 Task: Create a due date automation trigger when advanced on, on the tuesday before a card is due add dates starting in in more than 1 days at 11:00 AM.
Action: Mouse moved to (1011, 313)
Screenshot: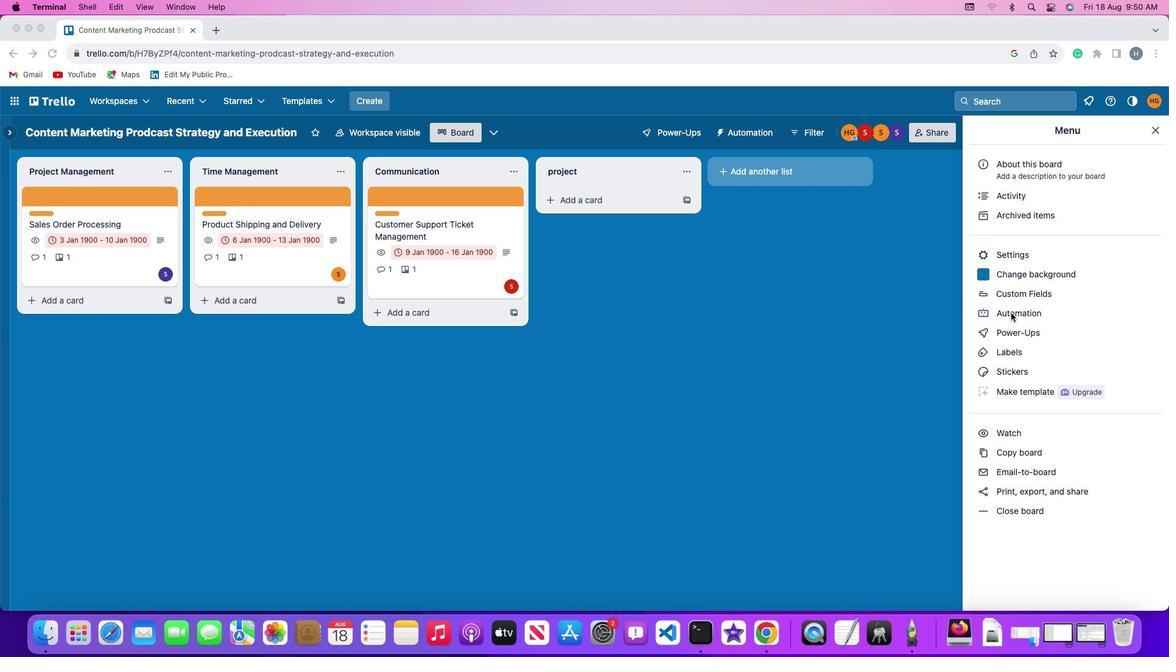 
Action: Mouse pressed left at (1011, 313)
Screenshot: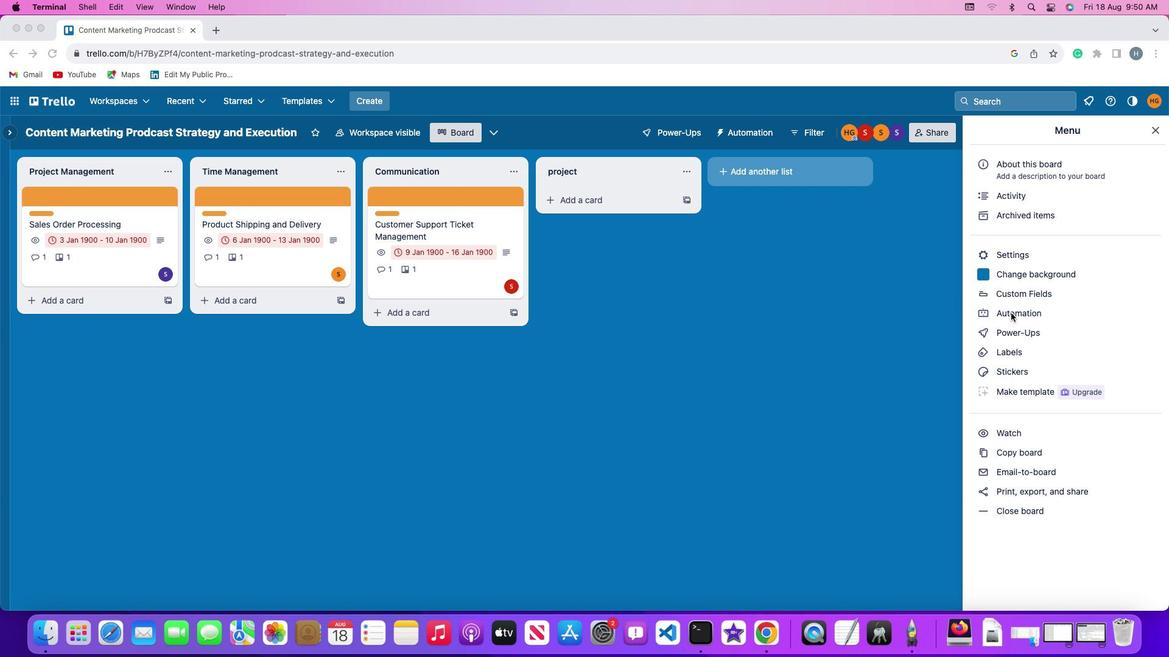 
Action: Mouse pressed left at (1011, 313)
Screenshot: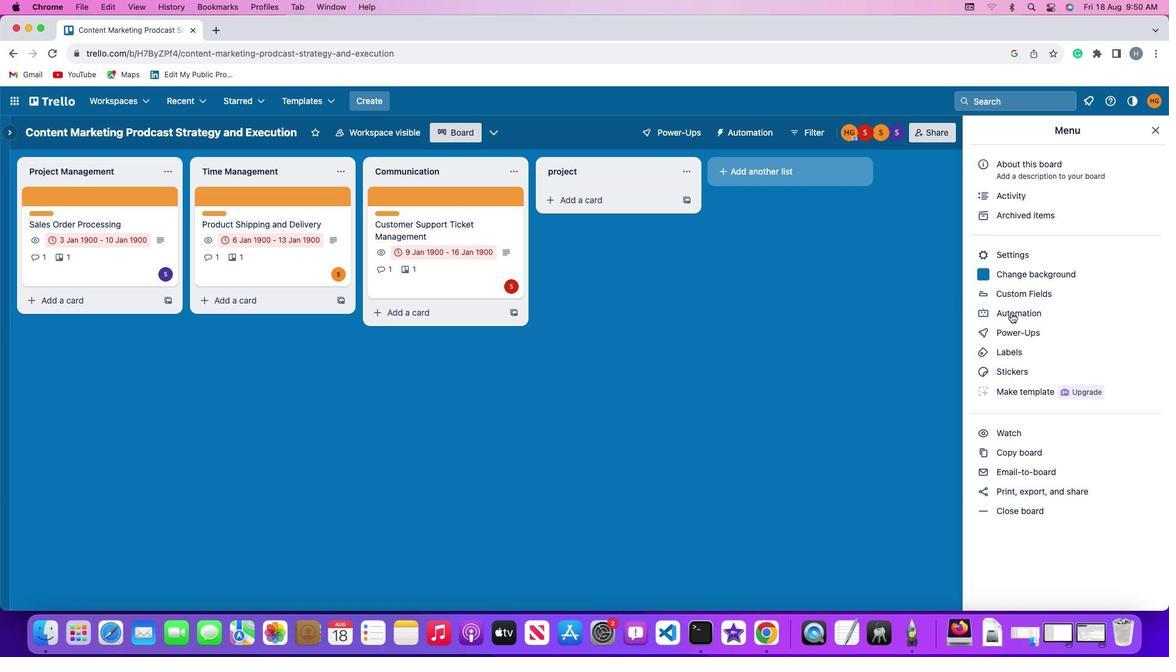 
Action: Mouse moved to (46, 284)
Screenshot: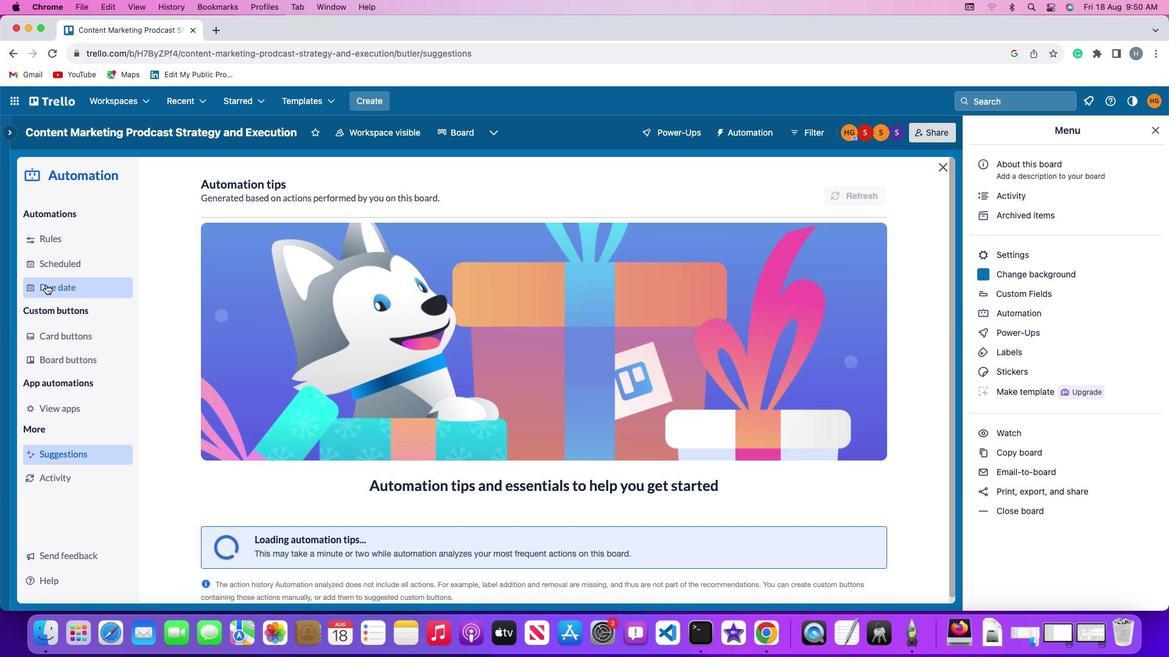 
Action: Mouse pressed left at (46, 284)
Screenshot: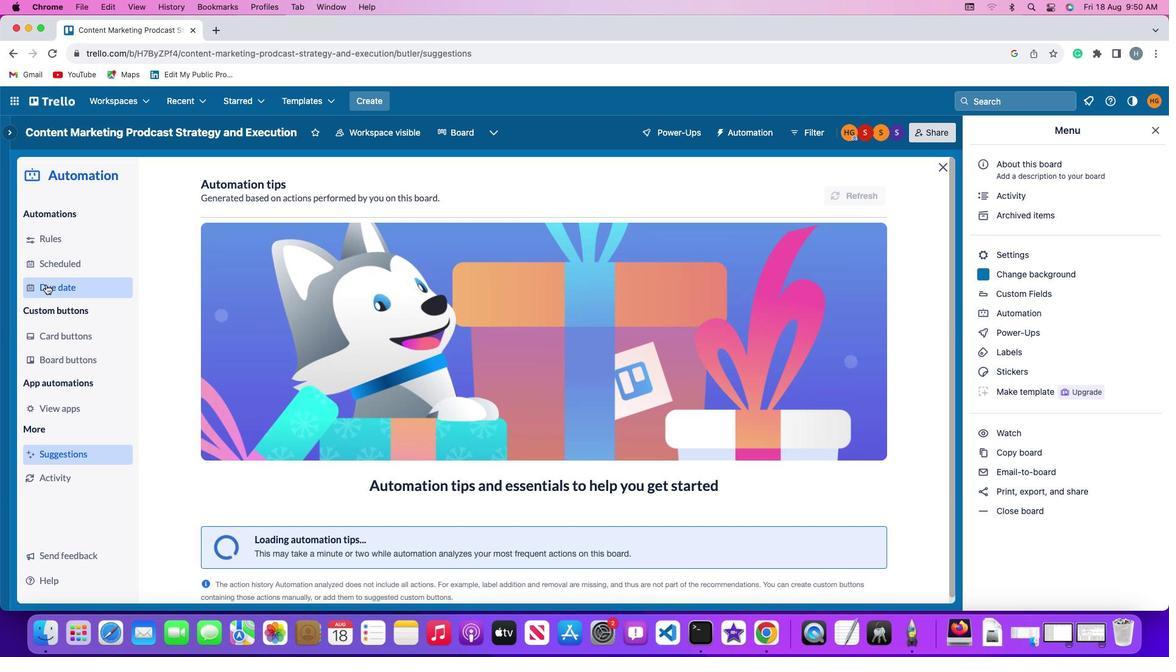 
Action: Mouse moved to (810, 188)
Screenshot: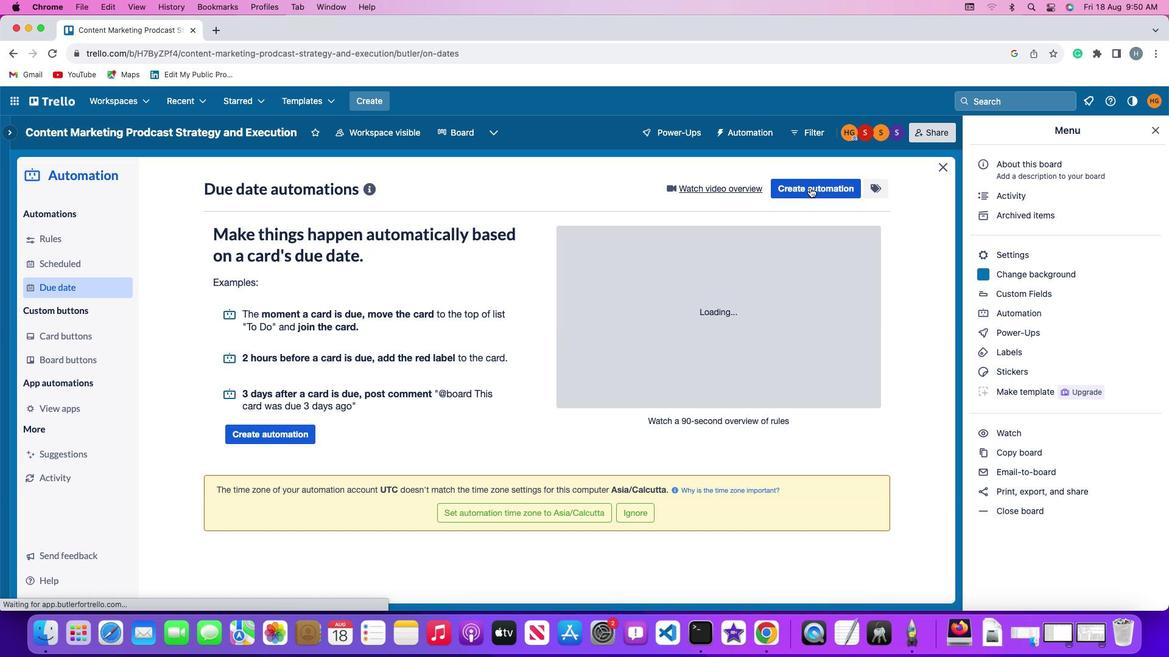 
Action: Mouse pressed left at (810, 188)
Screenshot: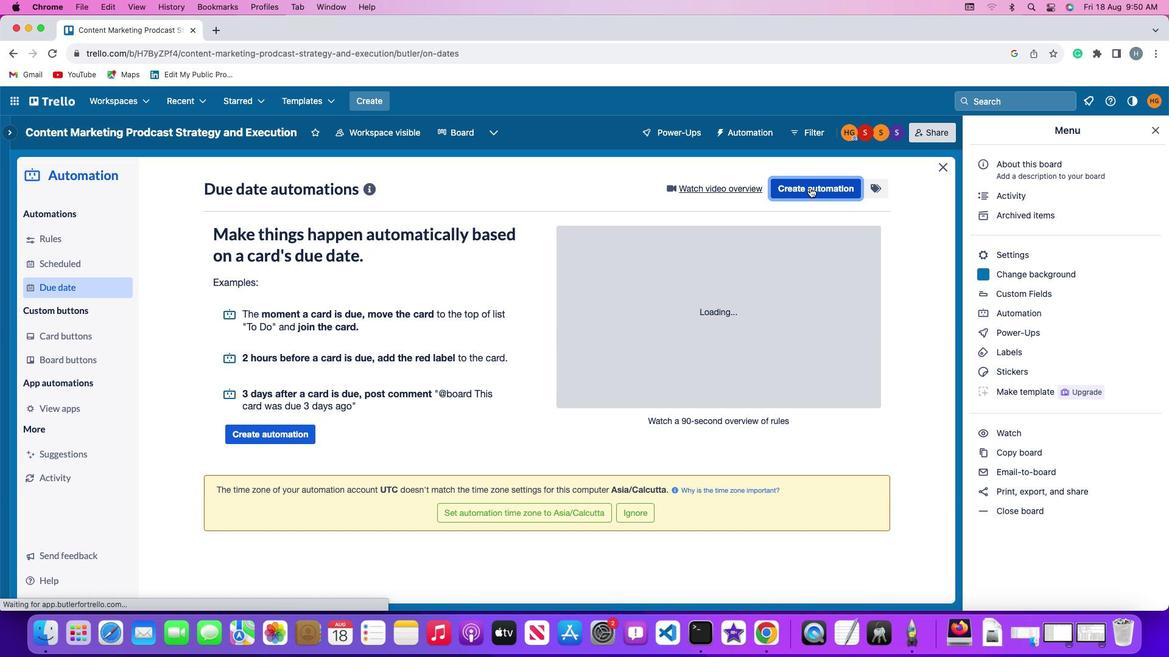 
Action: Mouse moved to (247, 299)
Screenshot: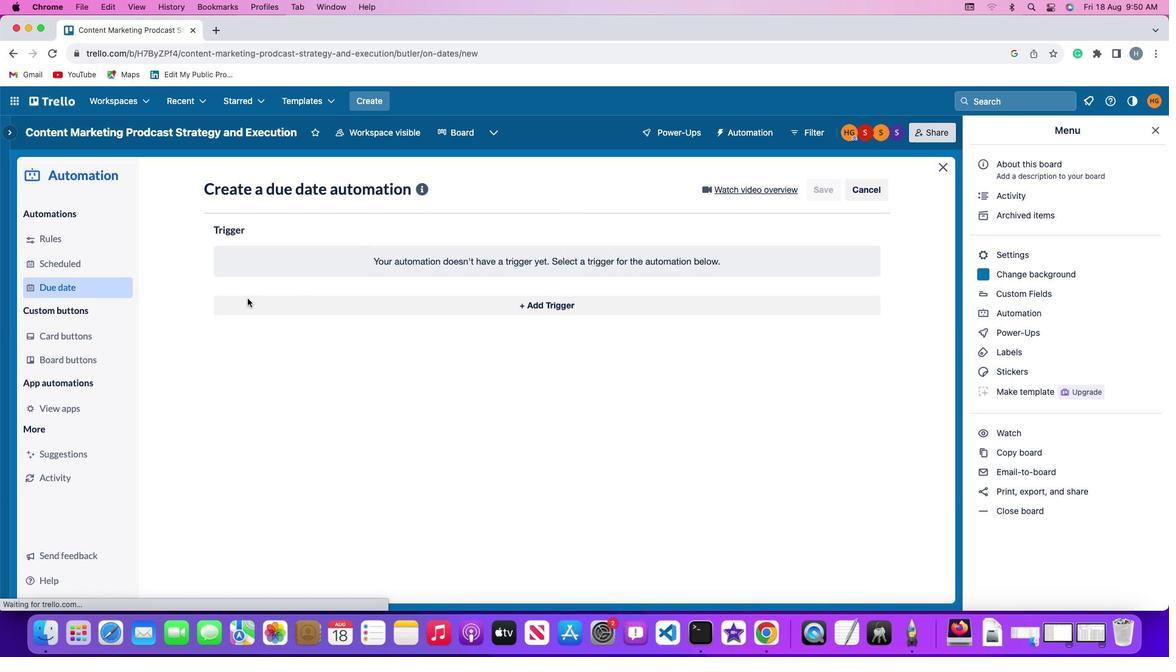 
Action: Mouse pressed left at (247, 299)
Screenshot: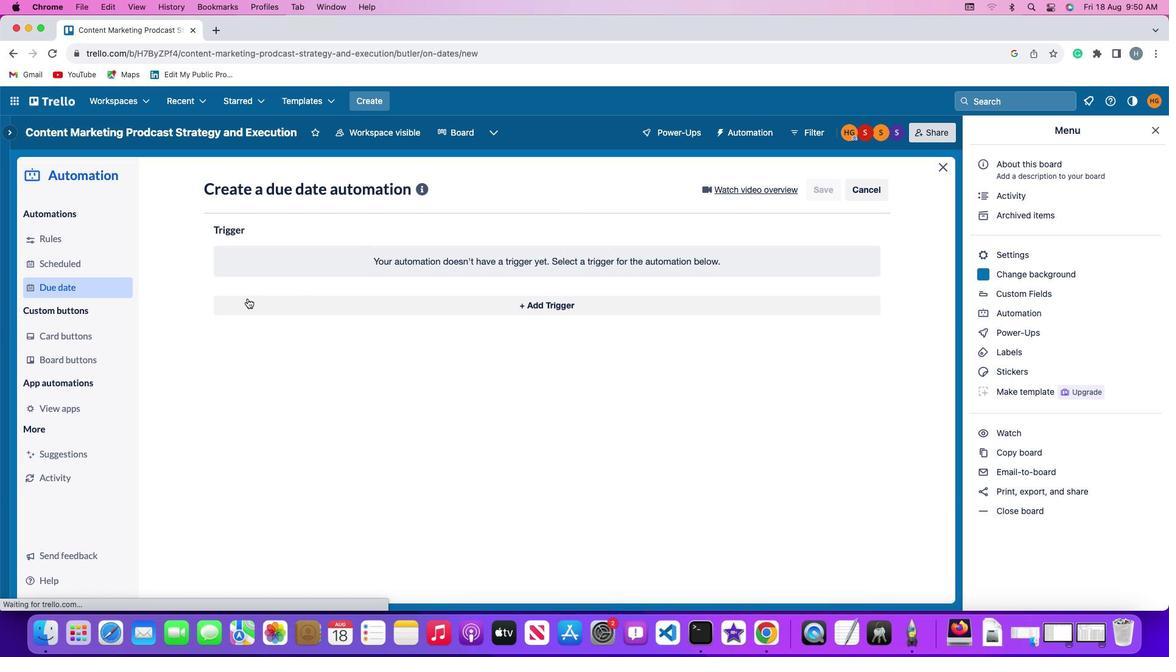 
Action: Mouse moved to (260, 529)
Screenshot: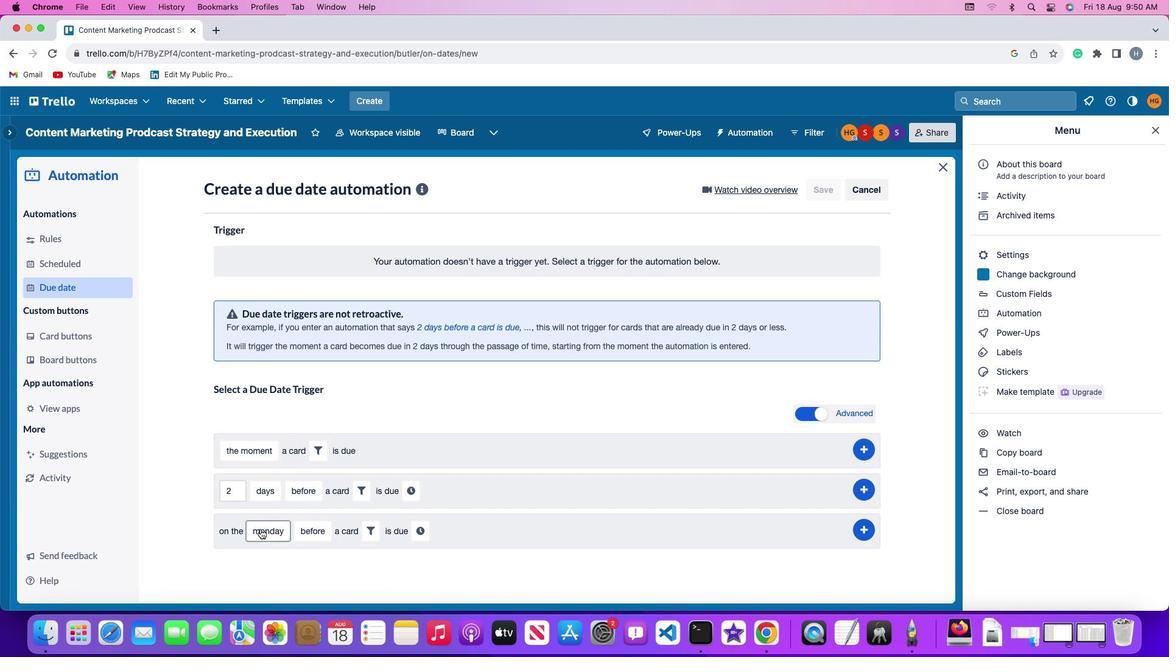 
Action: Mouse pressed left at (260, 529)
Screenshot: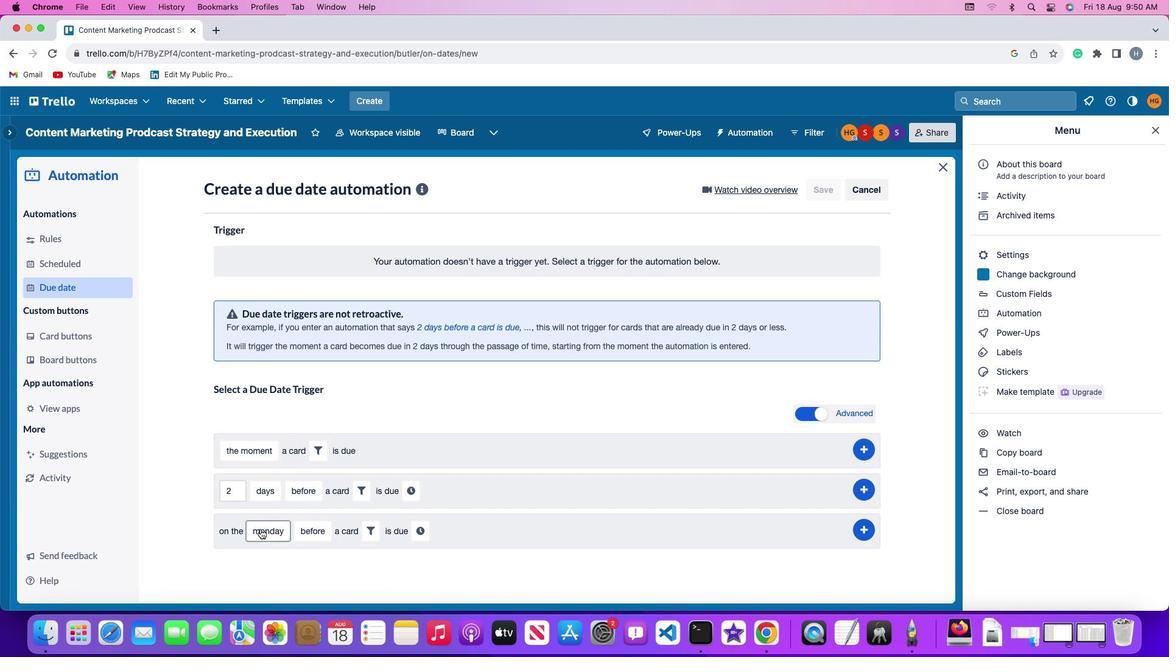 
Action: Mouse moved to (272, 385)
Screenshot: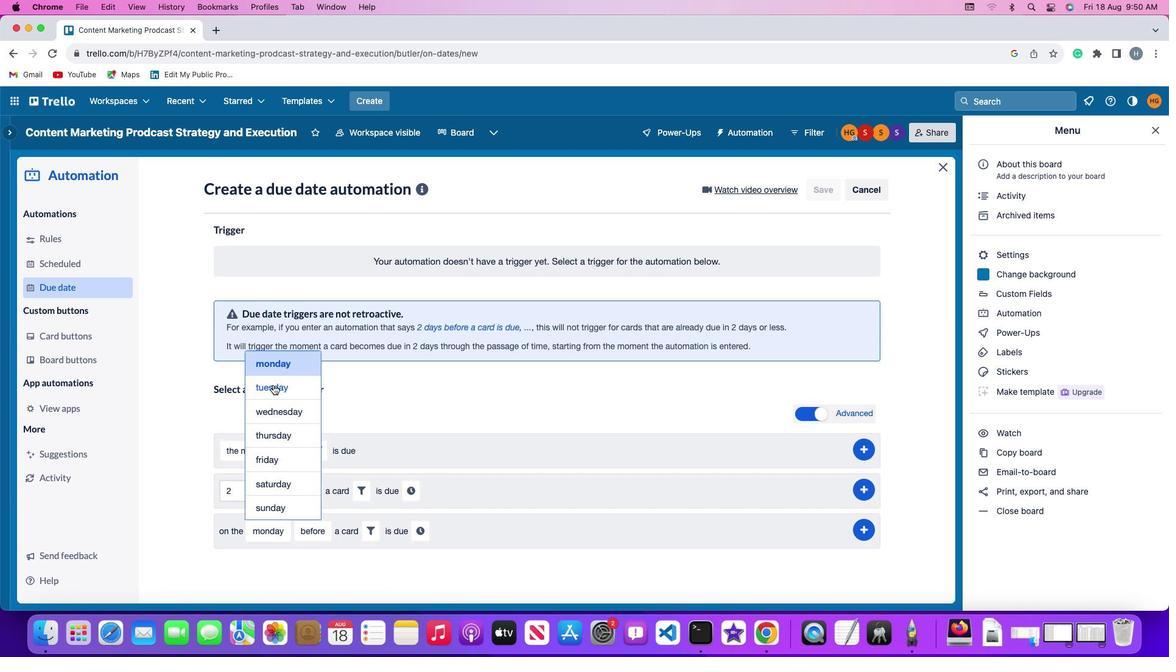 
Action: Mouse pressed left at (272, 385)
Screenshot: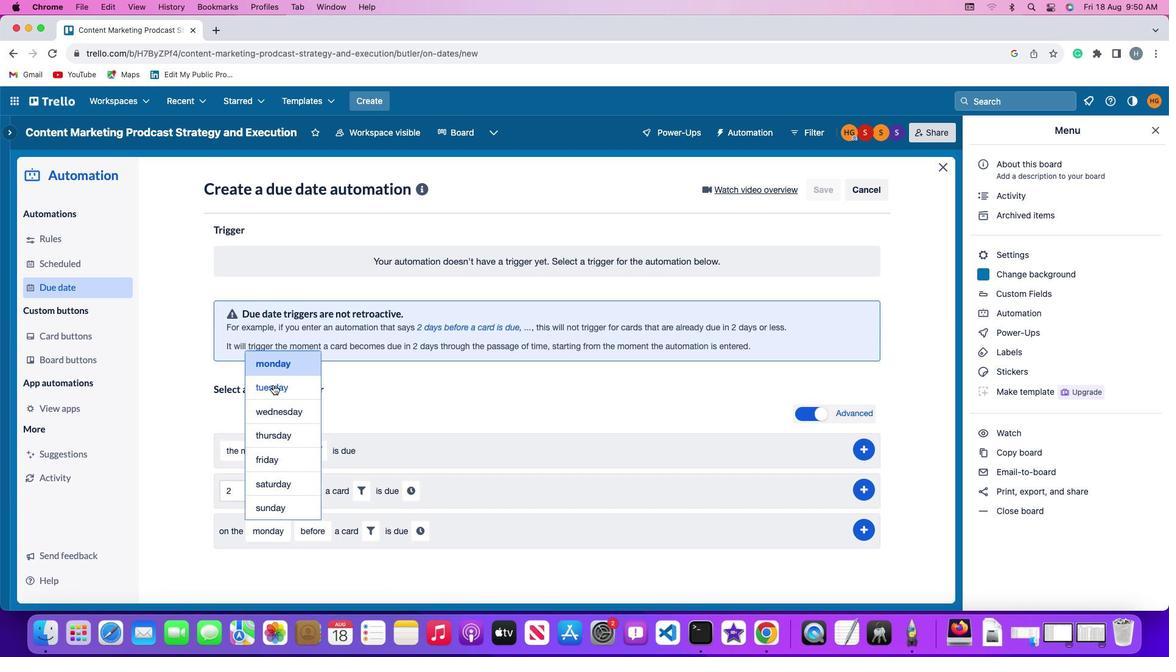 
Action: Mouse moved to (317, 525)
Screenshot: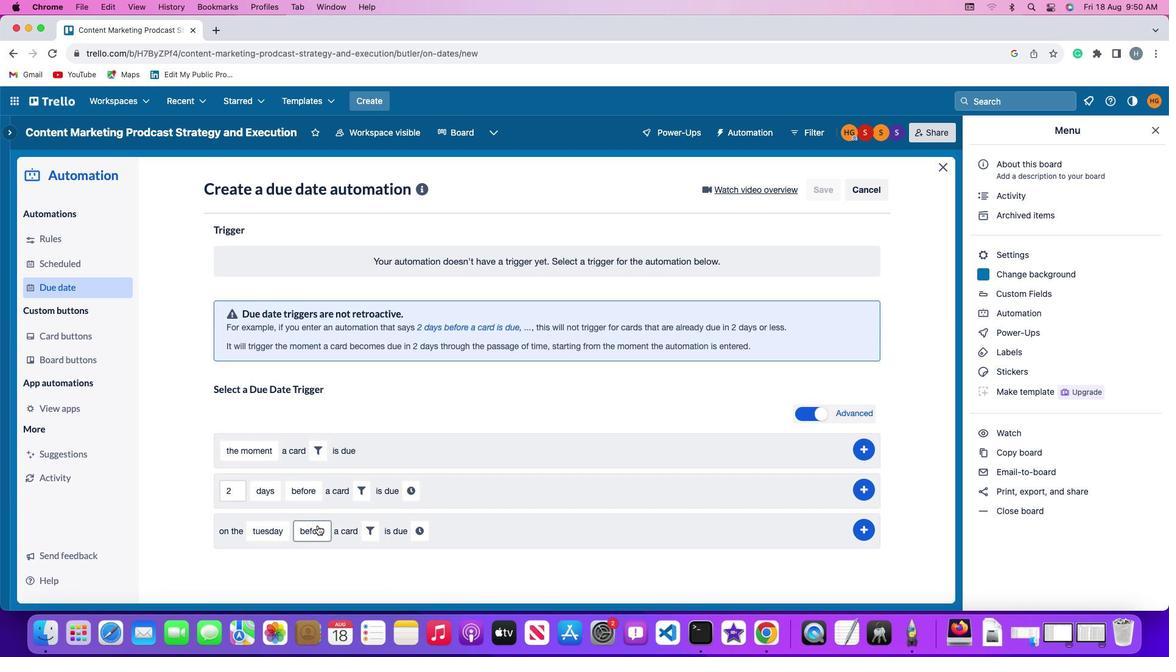 
Action: Mouse pressed left at (317, 525)
Screenshot: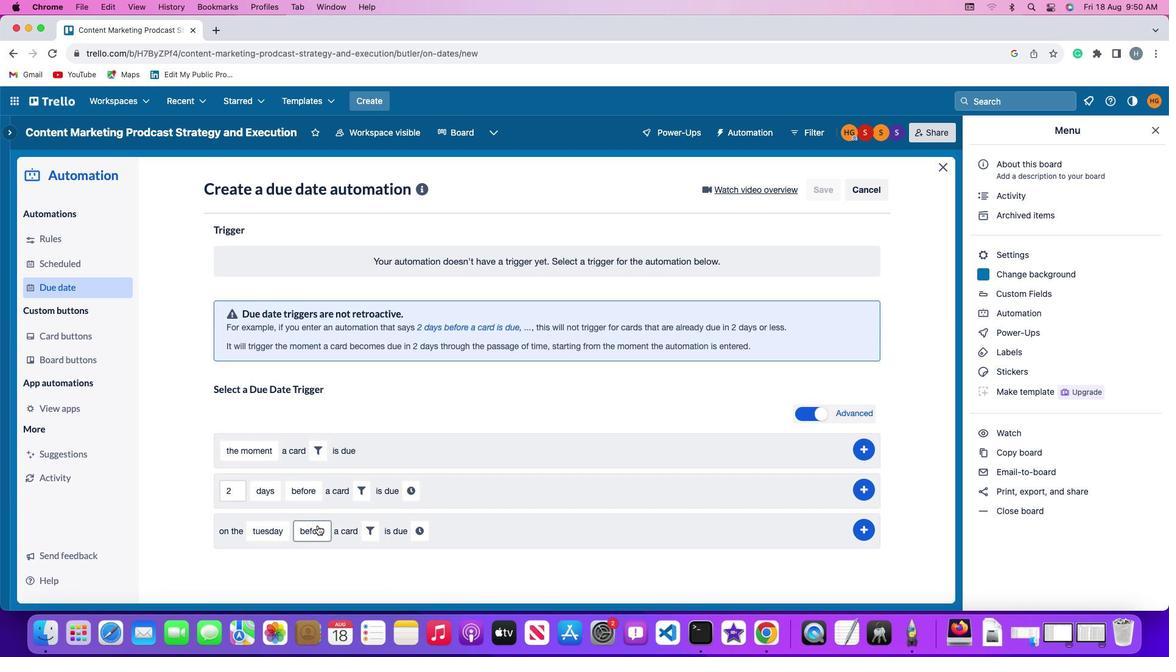 
Action: Mouse moved to (339, 436)
Screenshot: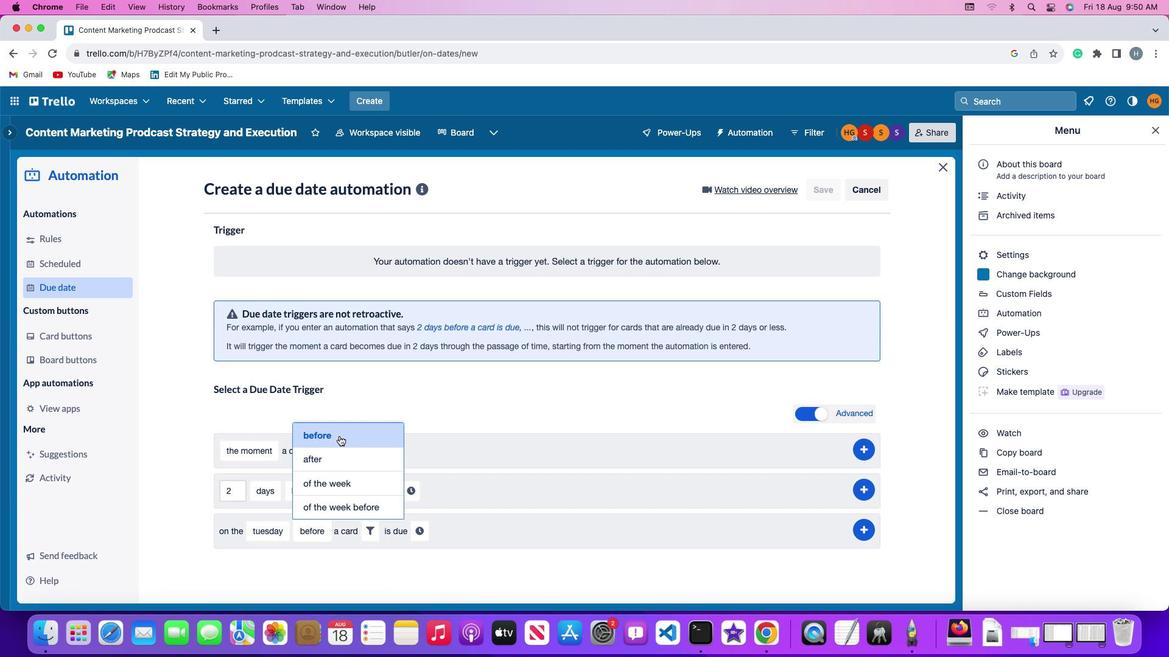 
Action: Mouse pressed left at (339, 436)
Screenshot: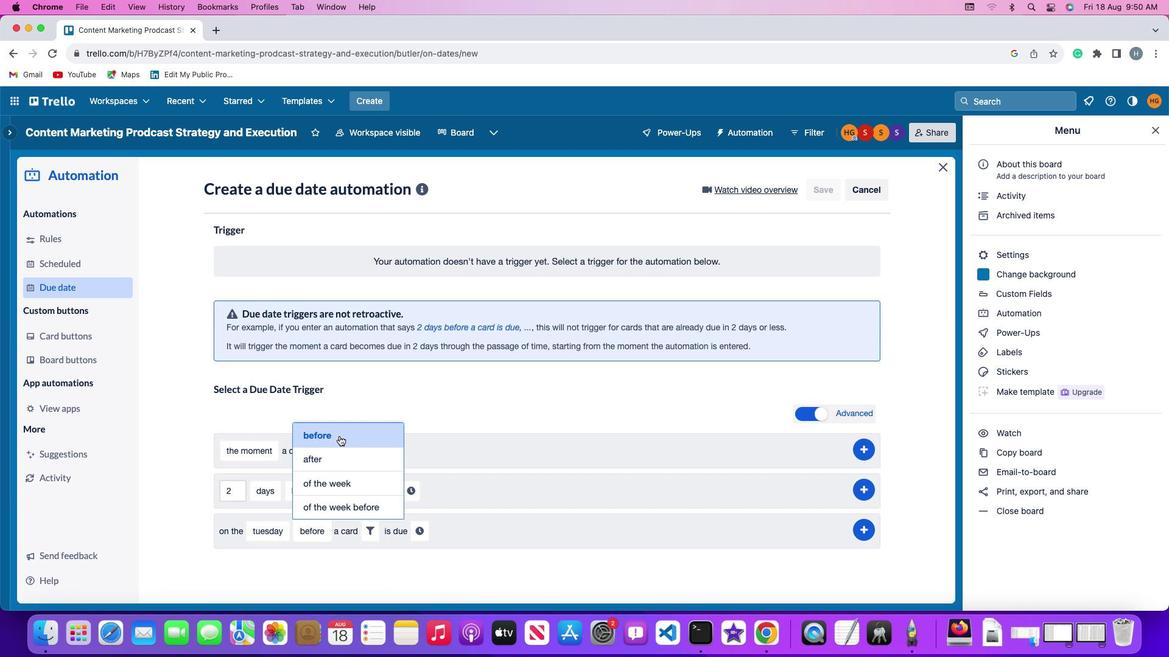 
Action: Mouse moved to (372, 537)
Screenshot: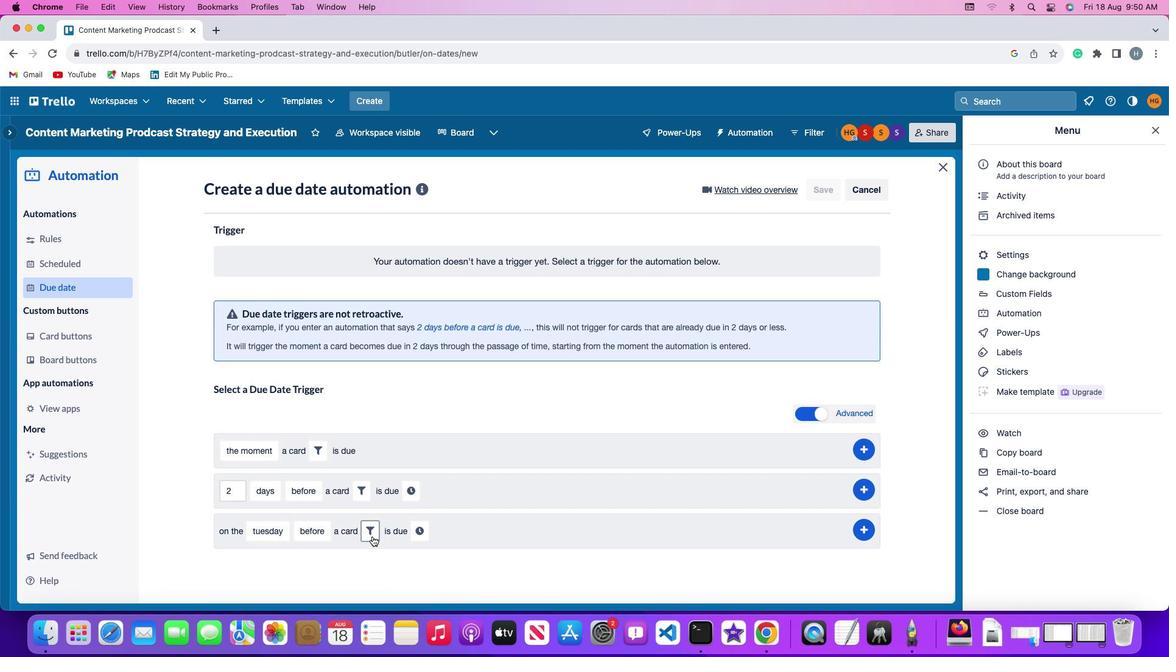 
Action: Mouse pressed left at (372, 537)
Screenshot: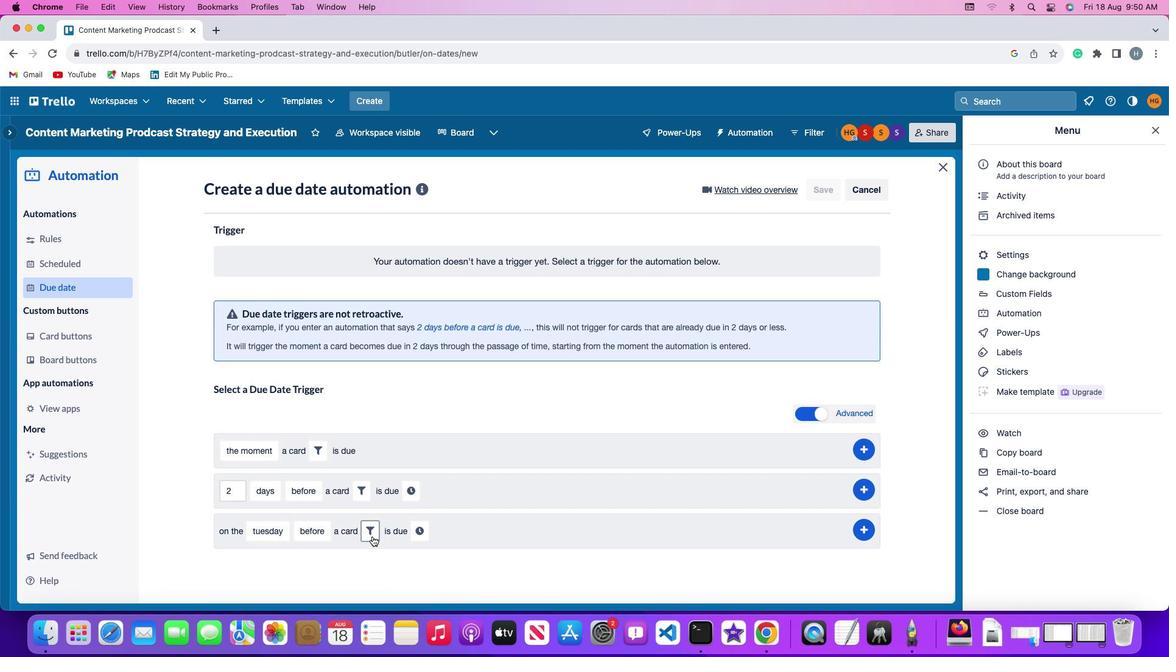 
Action: Mouse moved to (435, 568)
Screenshot: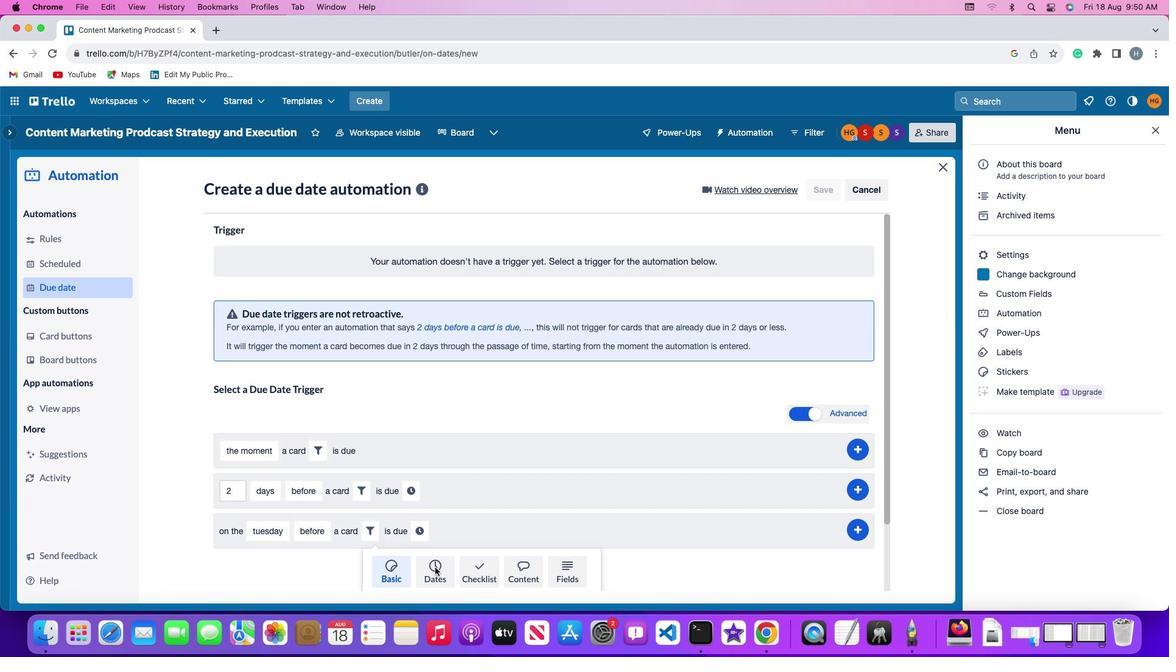 
Action: Mouse pressed left at (435, 568)
Screenshot: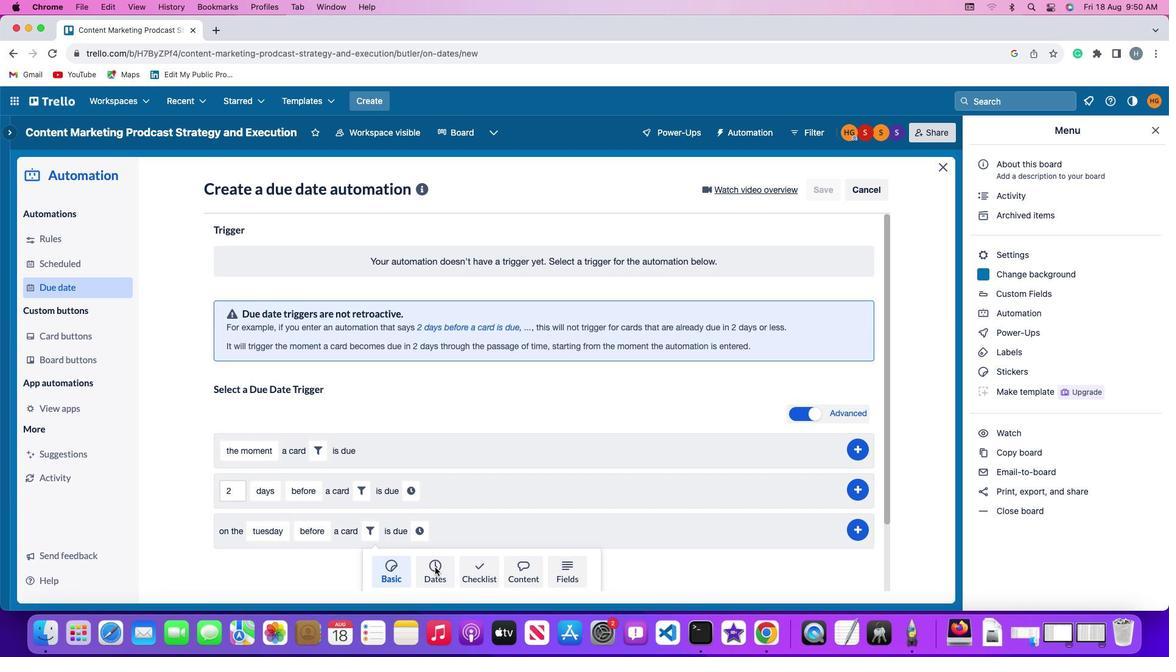 
Action: Mouse moved to (337, 570)
Screenshot: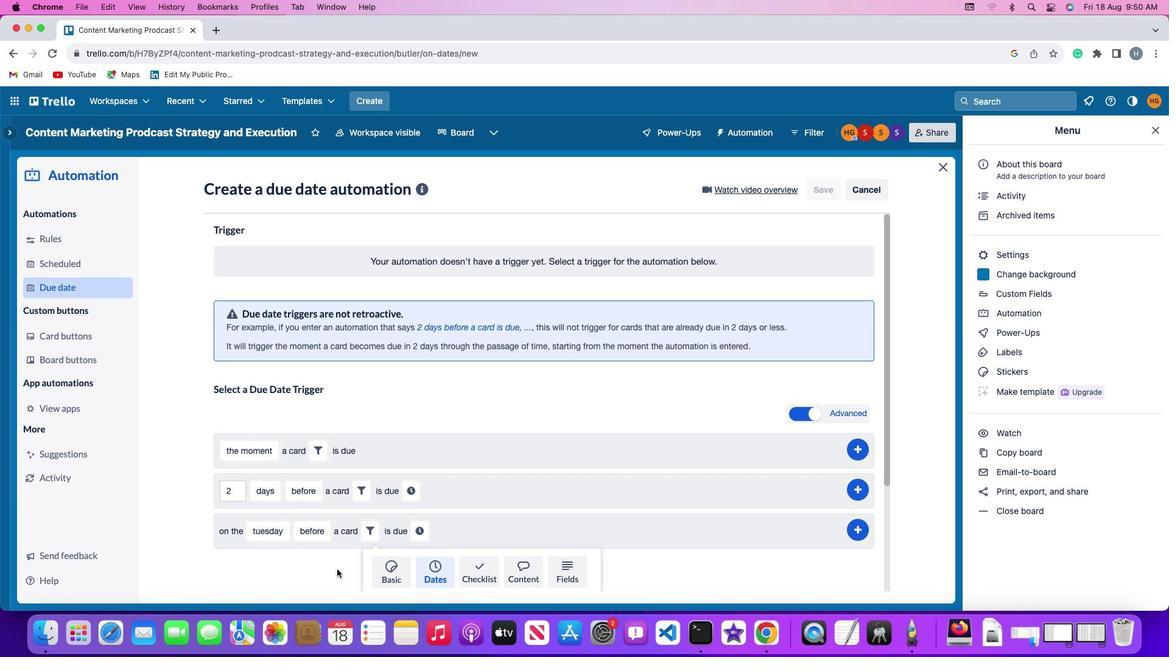 
Action: Mouse scrolled (337, 570) with delta (0, 0)
Screenshot: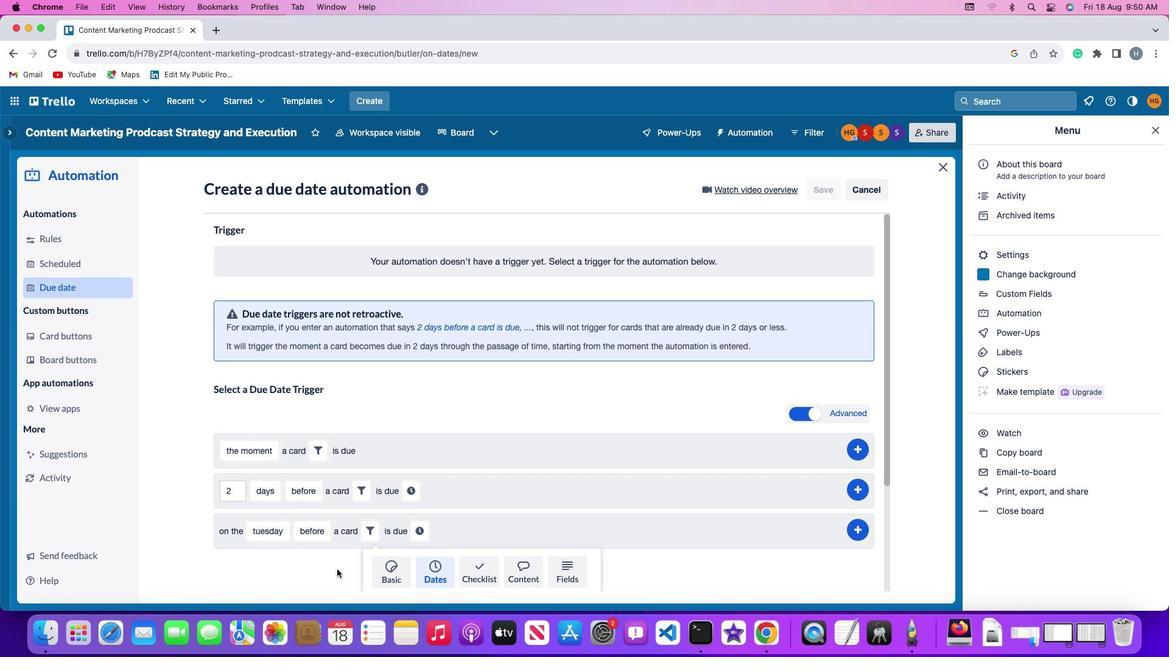
Action: Mouse moved to (336, 570)
Screenshot: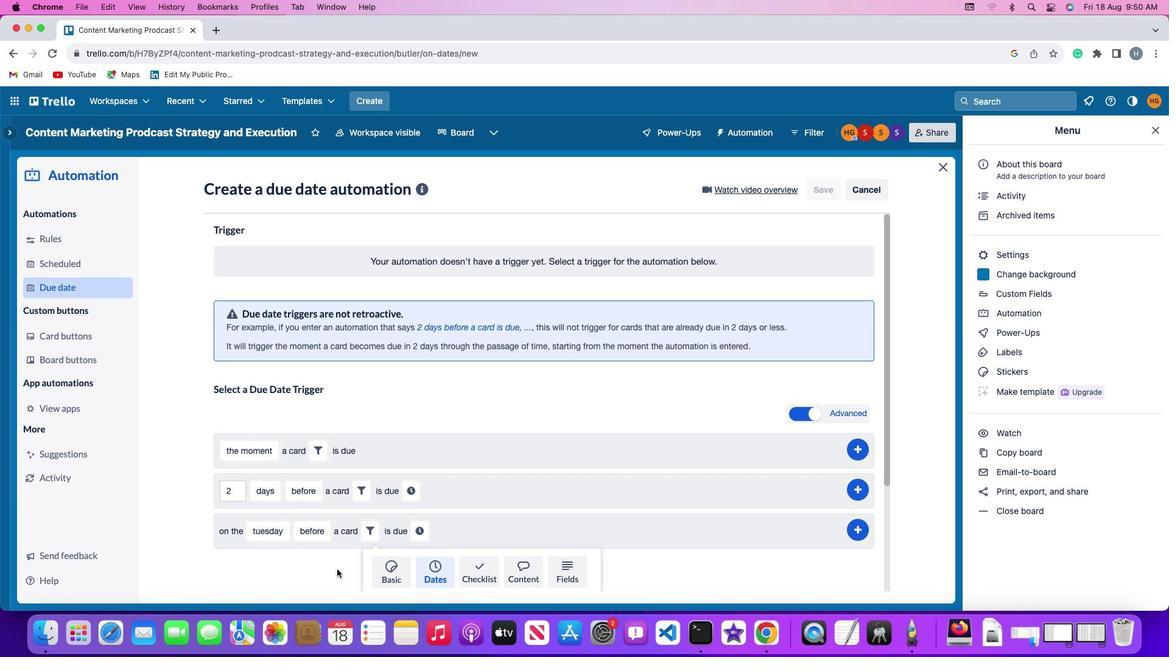 
Action: Mouse scrolled (336, 570) with delta (0, 0)
Screenshot: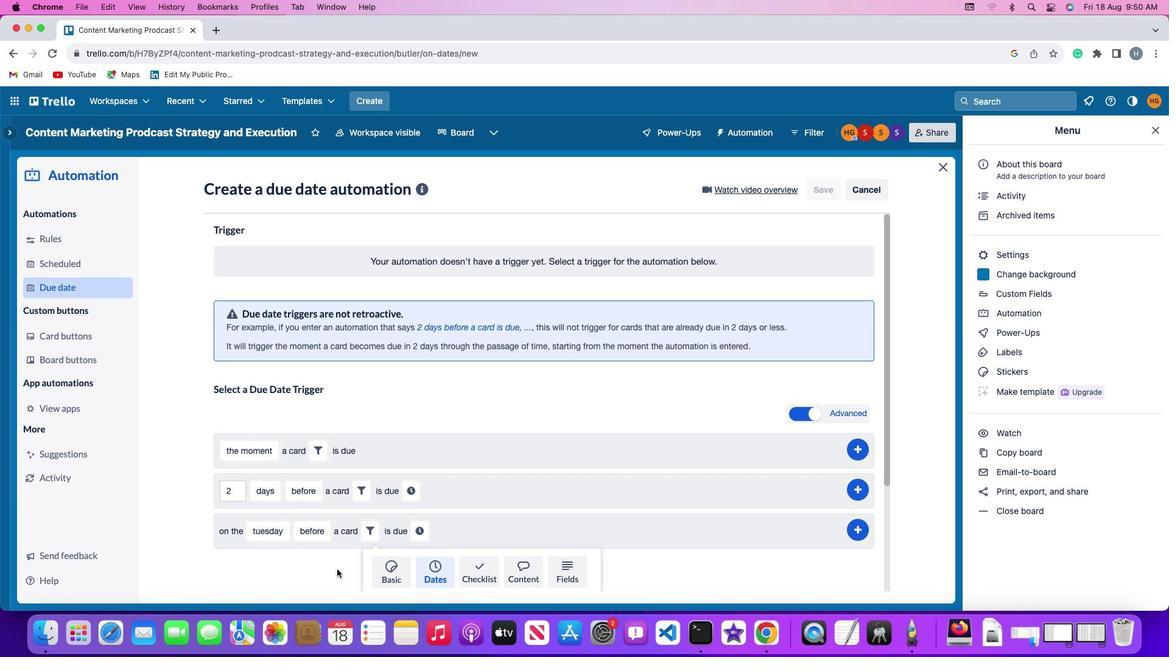 
Action: Mouse moved to (336, 569)
Screenshot: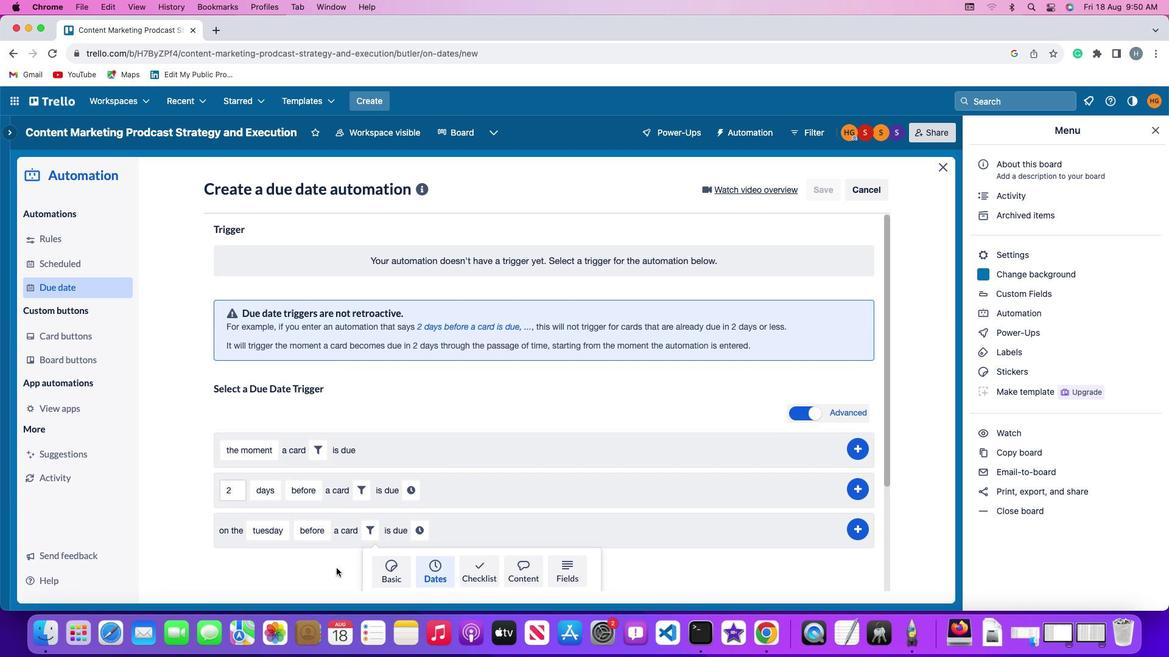 
Action: Mouse scrolled (336, 569) with delta (0, -2)
Screenshot: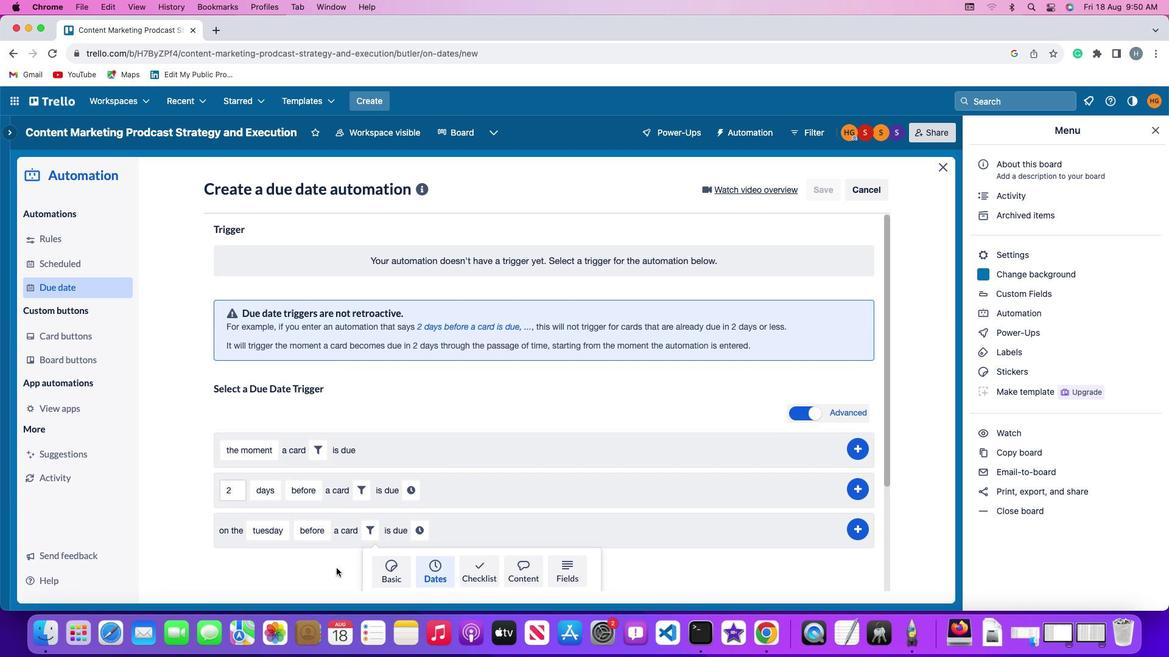 
Action: Mouse moved to (336, 568)
Screenshot: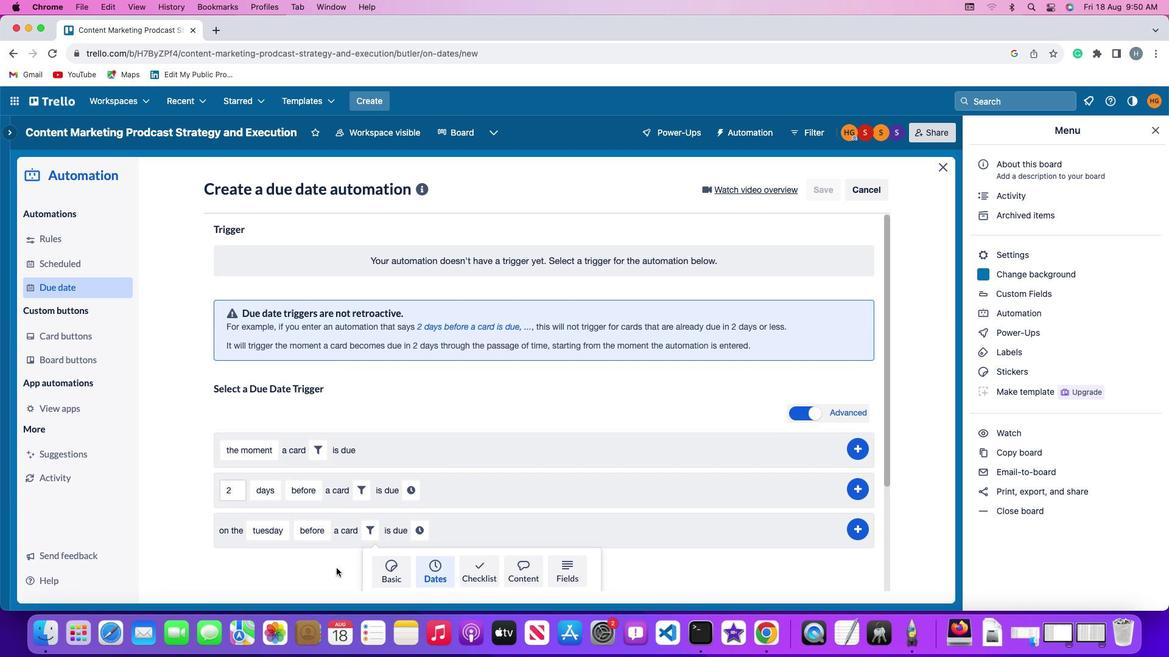 
Action: Mouse scrolled (336, 568) with delta (0, -3)
Screenshot: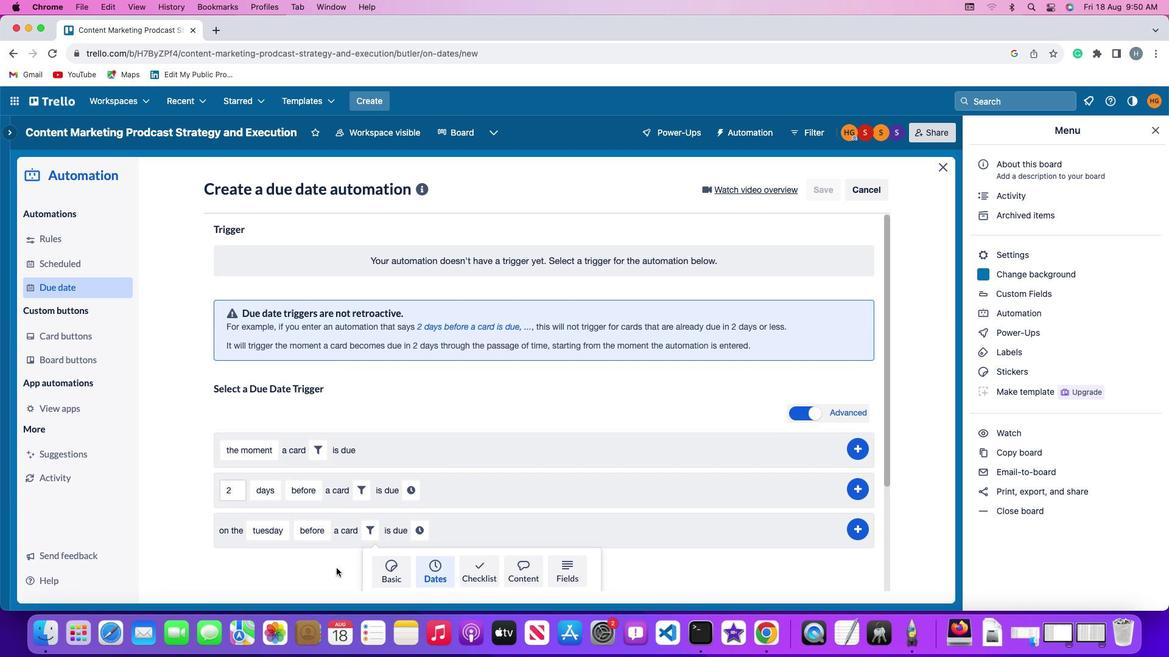 
Action: Mouse moved to (333, 564)
Screenshot: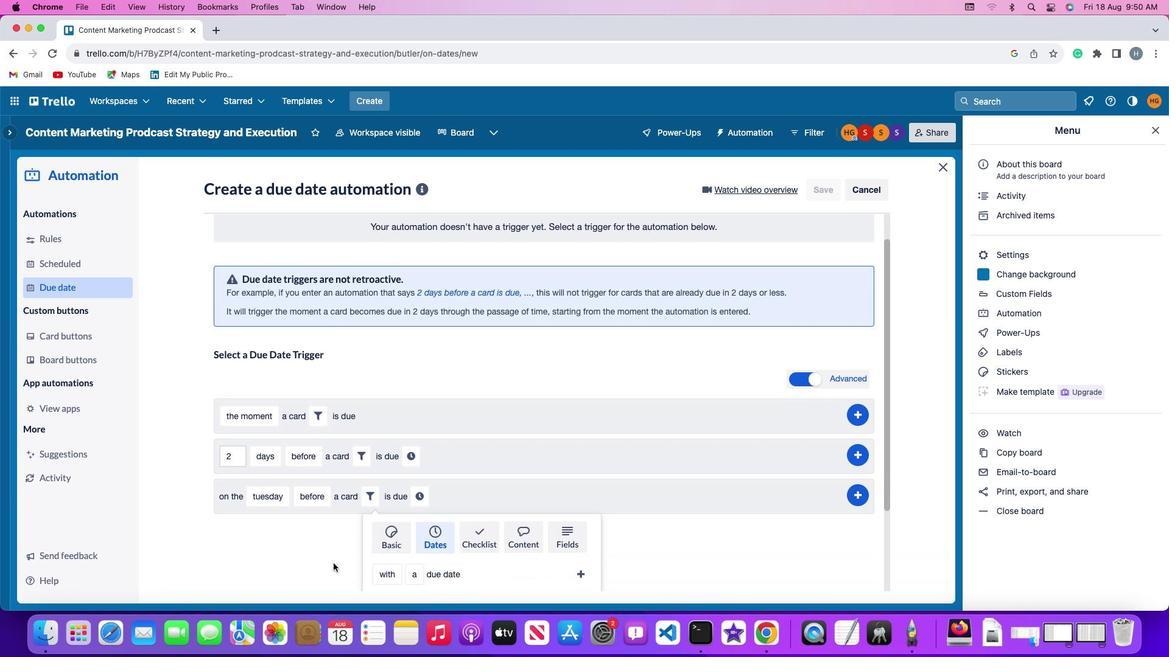 
Action: Mouse scrolled (333, 564) with delta (0, -3)
Screenshot: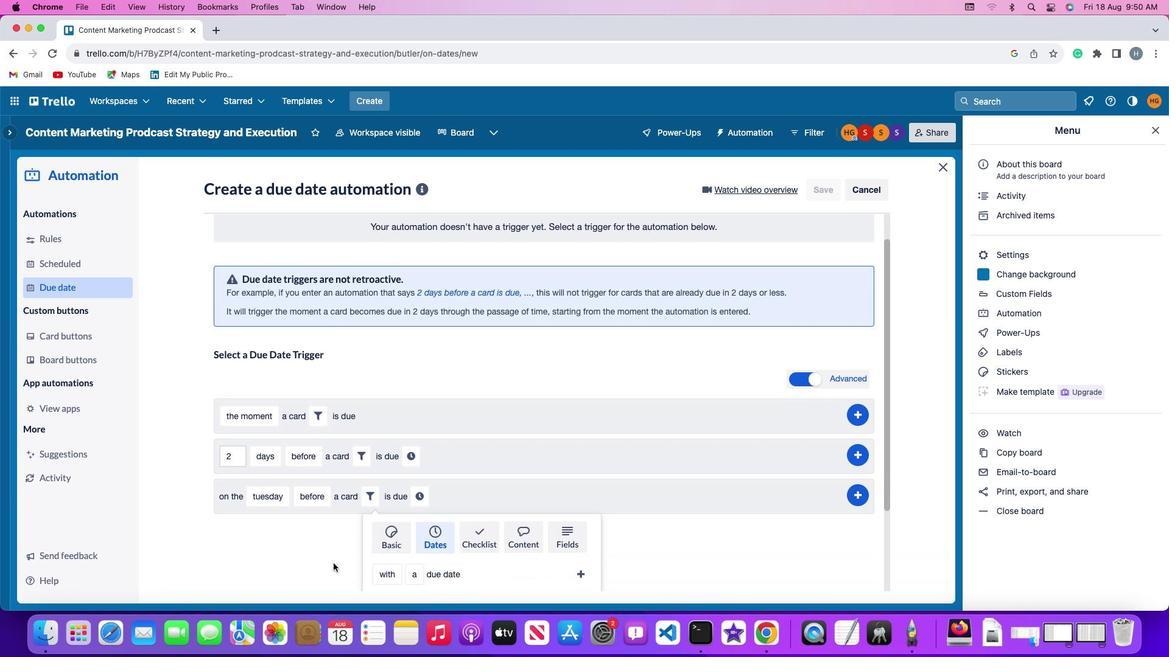 
Action: Mouse moved to (333, 563)
Screenshot: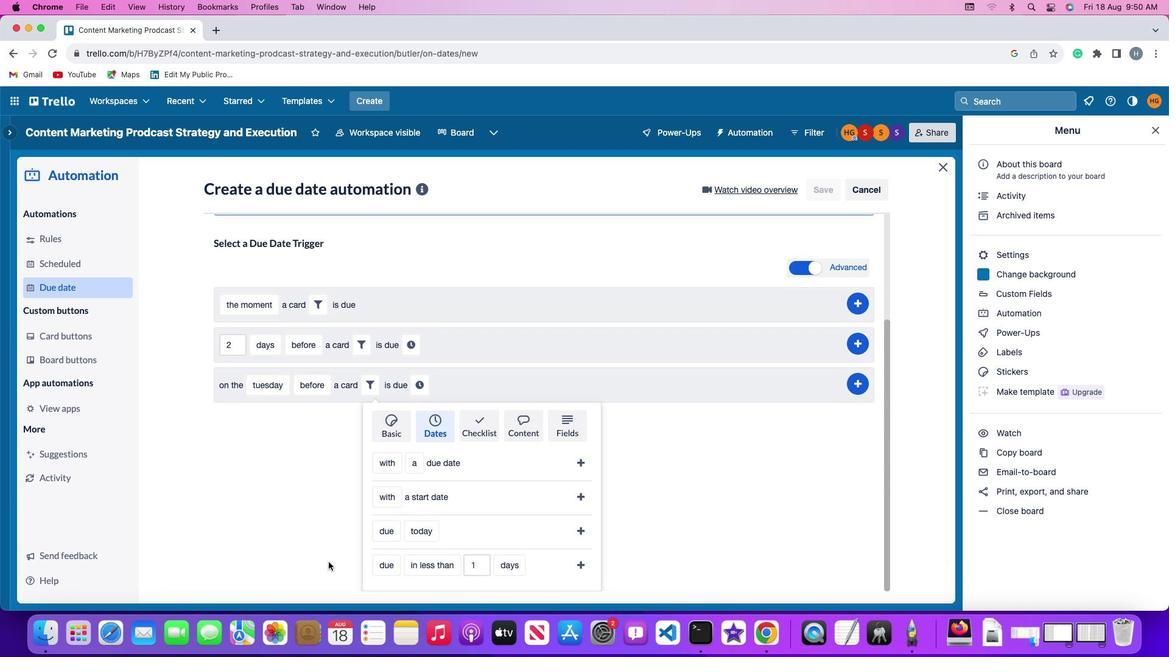 
Action: Mouse scrolled (333, 563) with delta (0, 0)
Screenshot: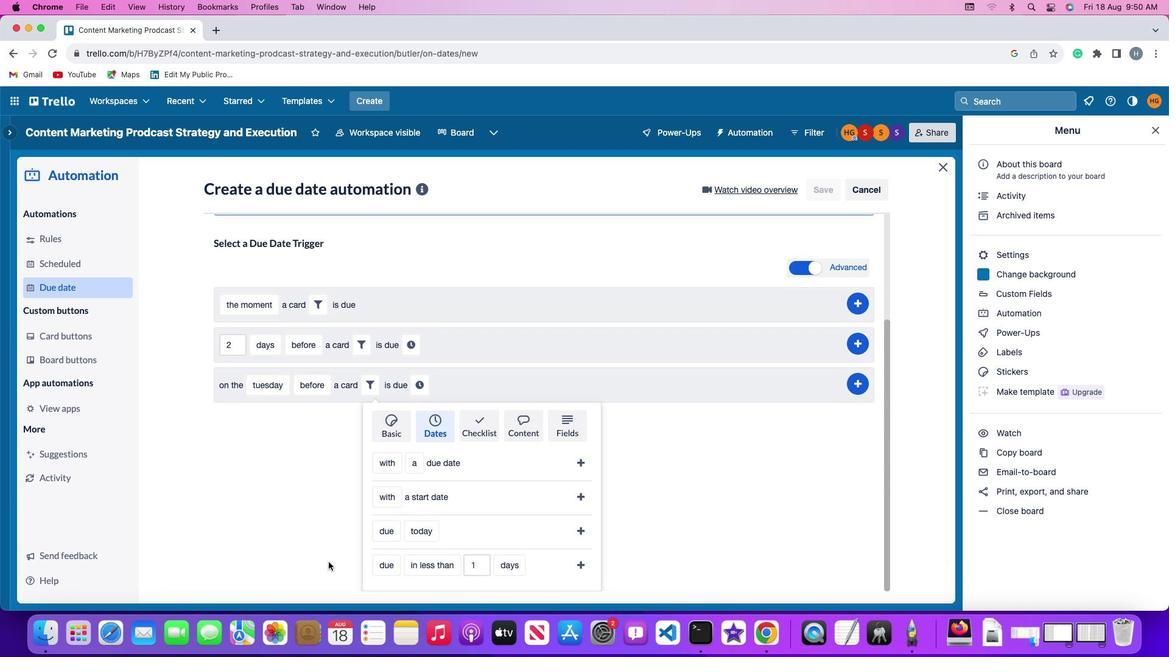 
Action: Mouse moved to (331, 563)
Screenshot: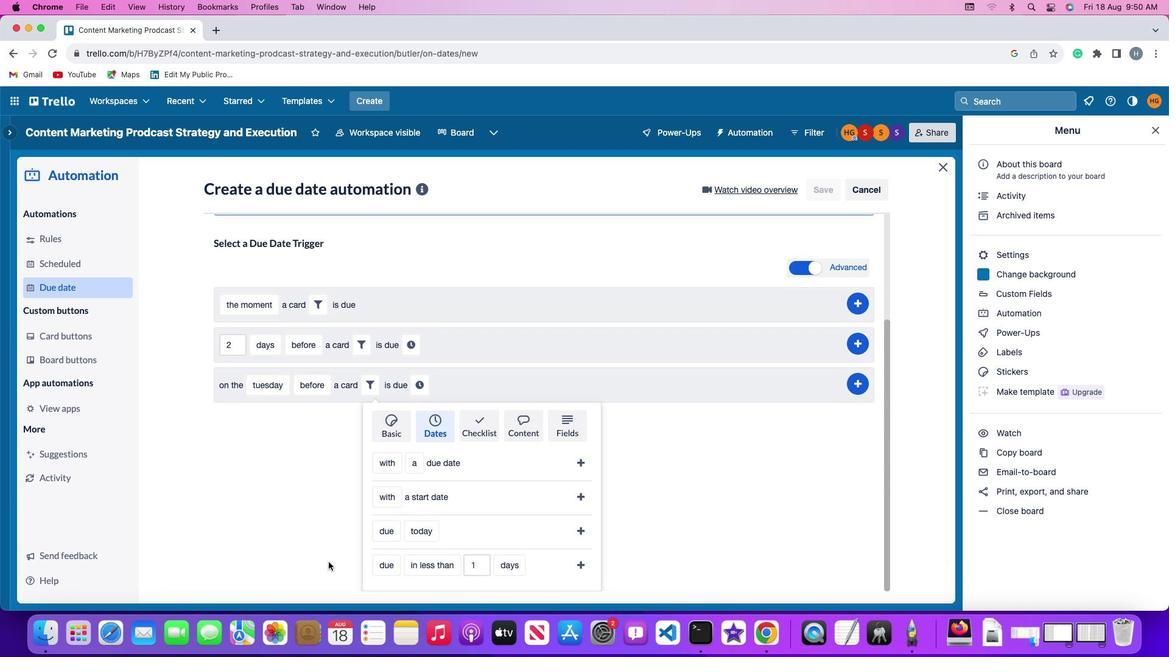 
Action: Mouse scrolled (331, 563) with delta (0, 0)
Screenshot: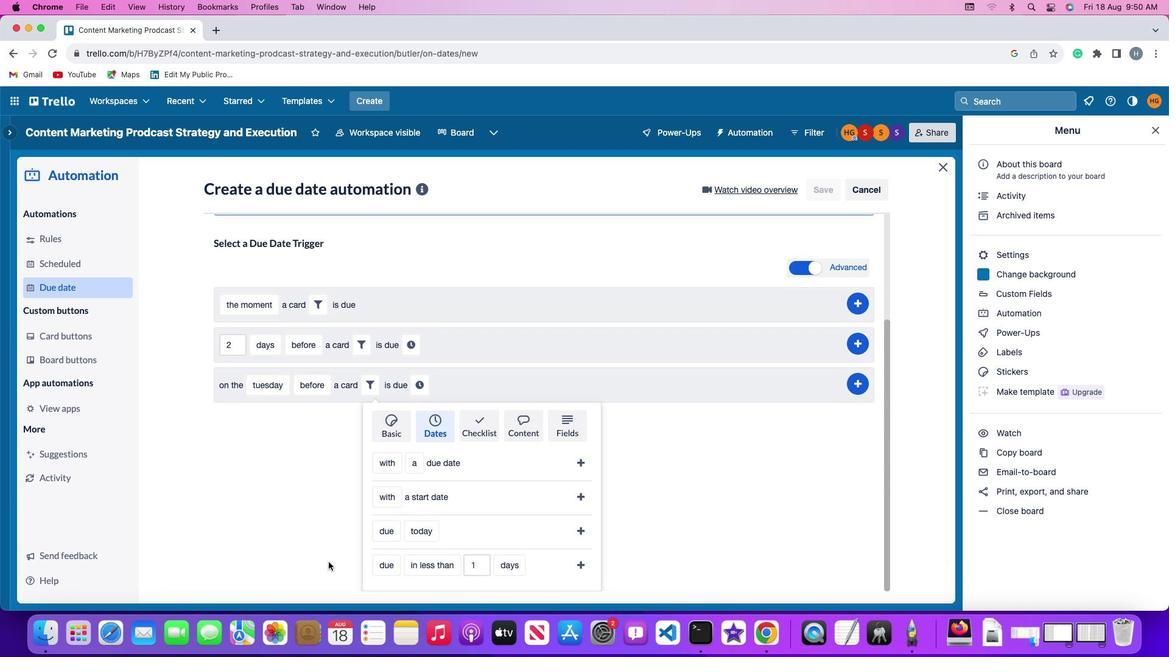 
Action: Mouse moved to (329, 562)
Screenshot: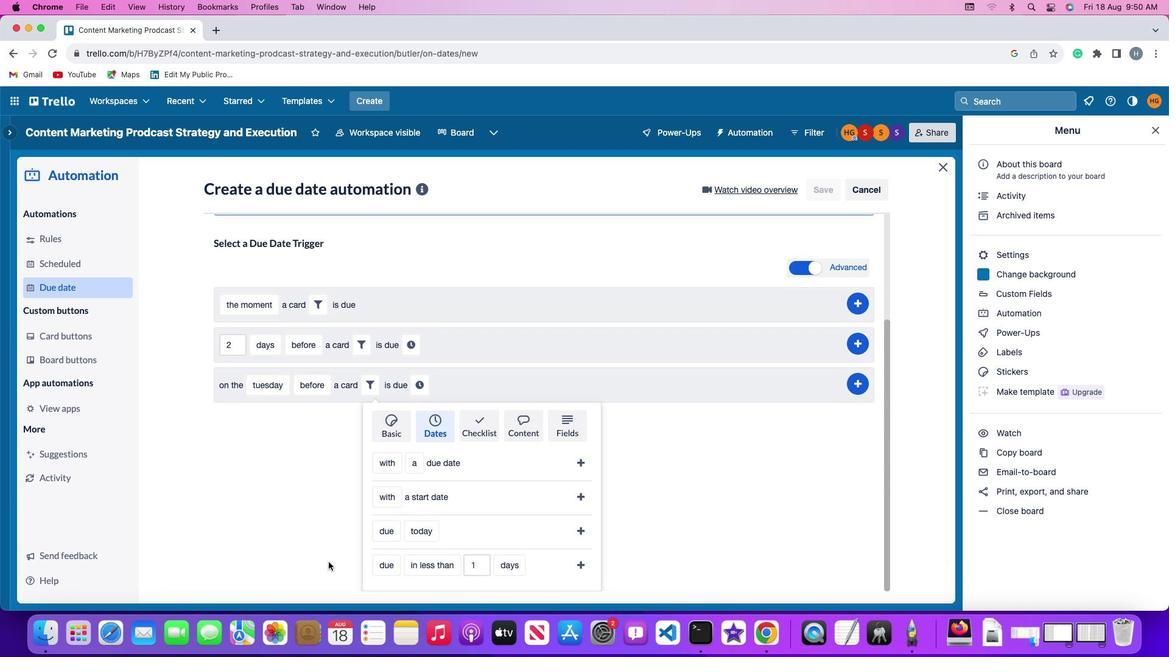 
Action: Mouse scrolled (329, 562) with delta (0, -1)
Screenshot: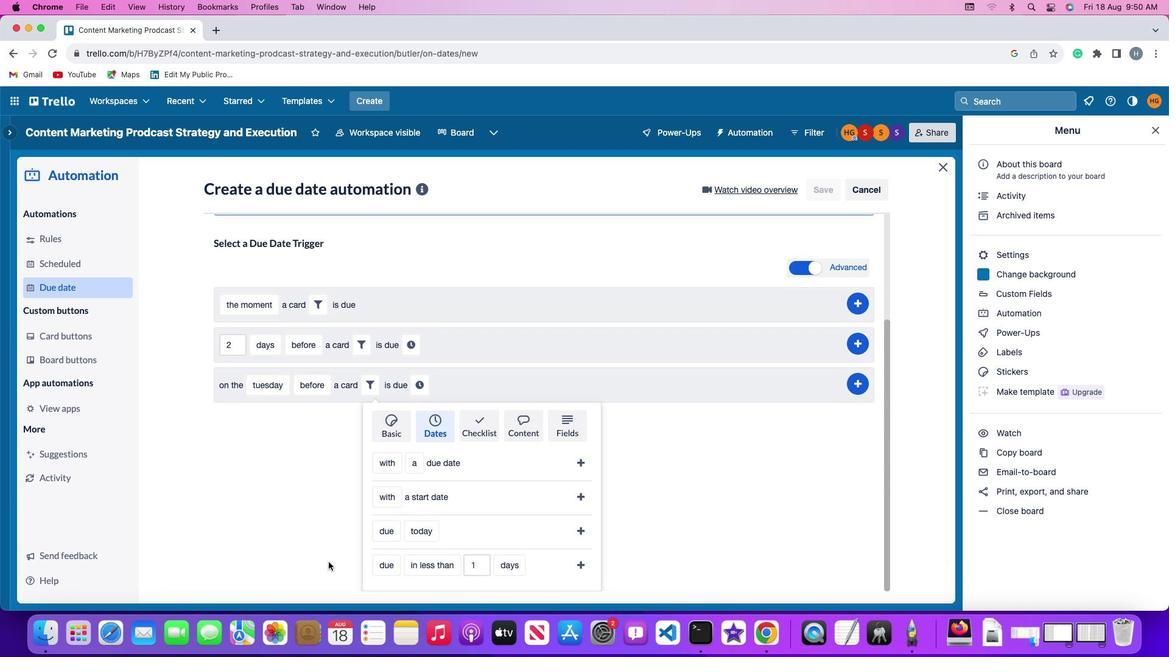
Action: Mouse moved to (321, 560)
Screenshot: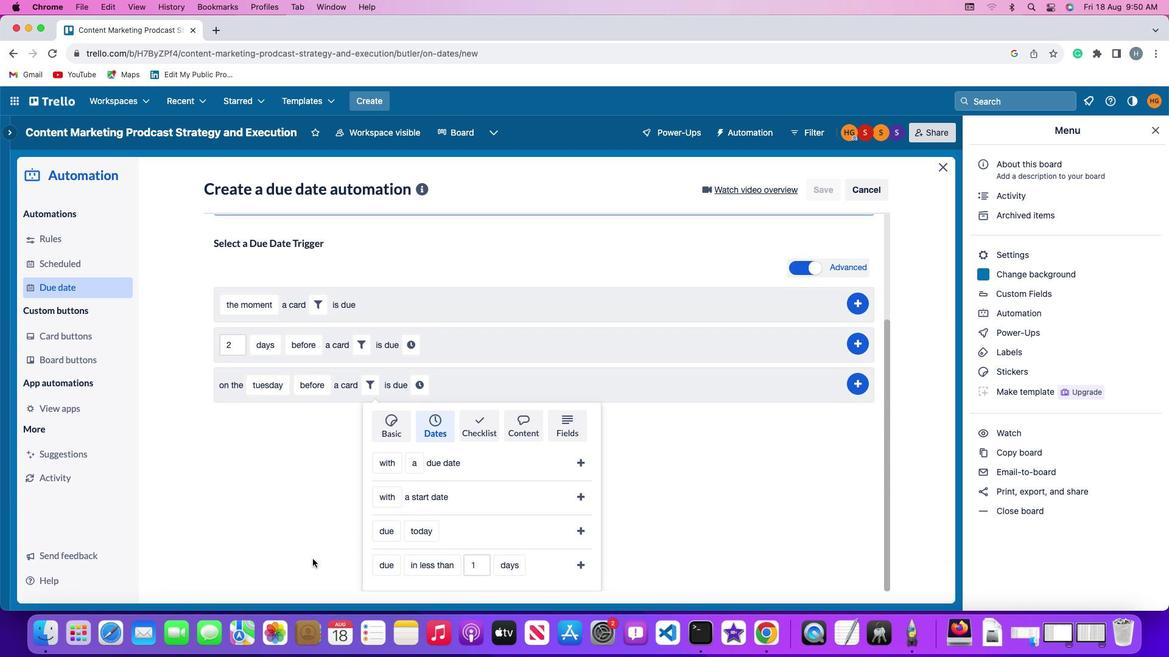 
Action: Mouse scrolled (321, 560) with delta (0, -3)
Screenshot: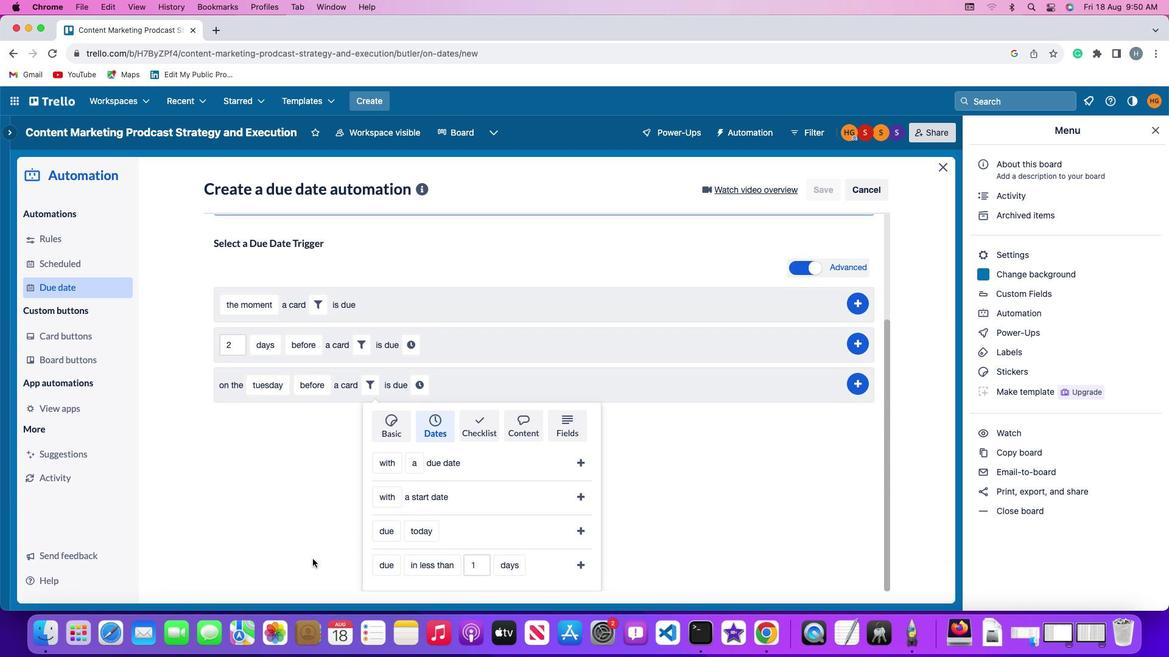 
Action: Mouse moved to (384, 571)
Screenshot: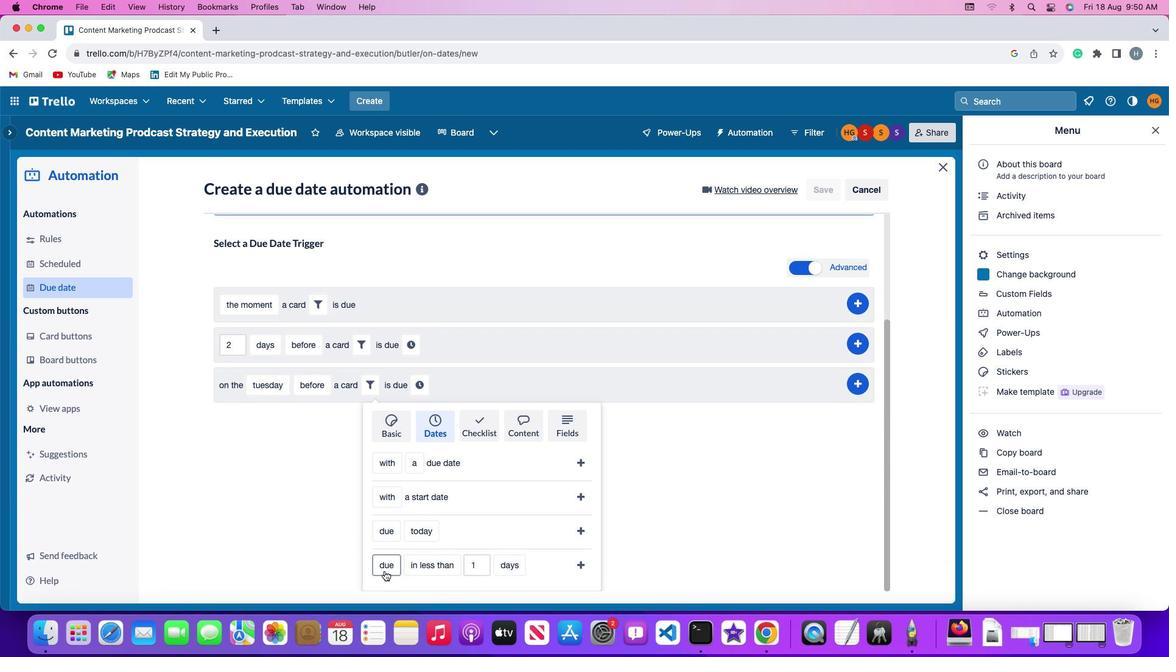 
Action: Mouse pressed left at (384, 571)
Screenshot: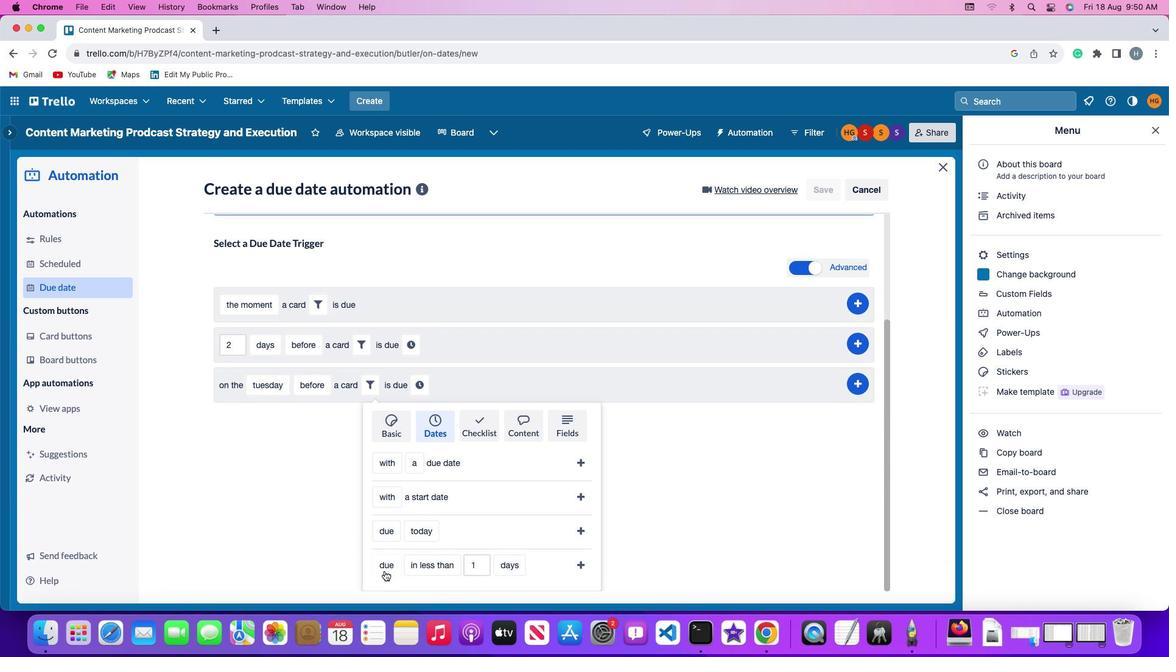 
Action: Mouse moved to (381, 540)
Screenshot: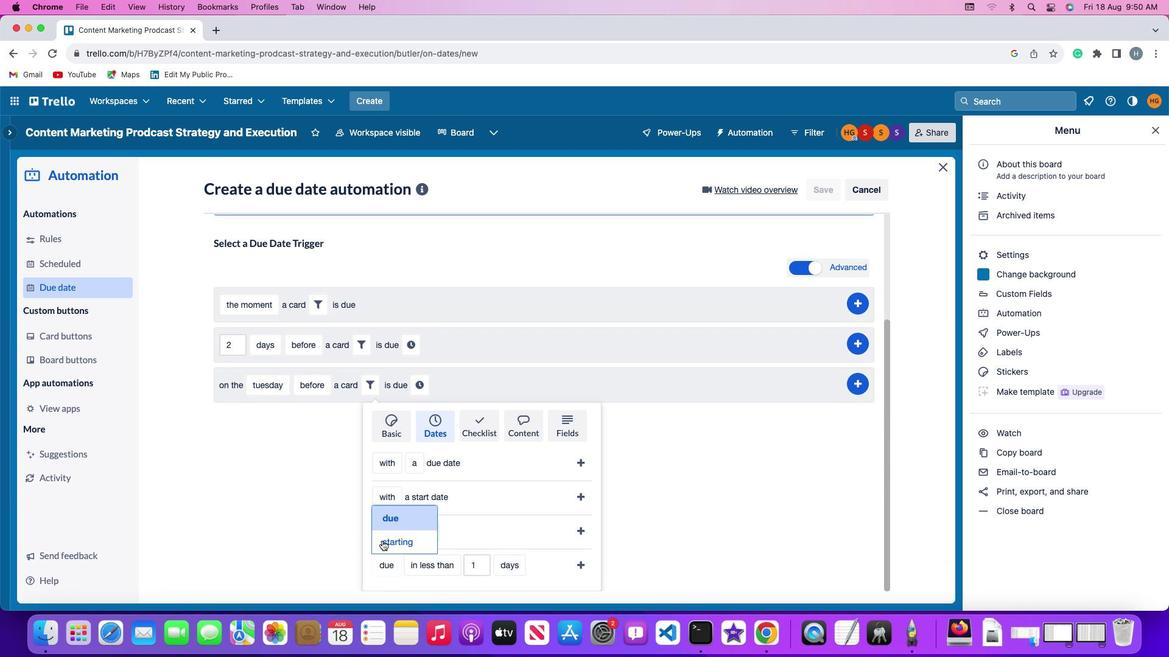 
Action: Mouse pressed left at (381, 540)
Screenshot: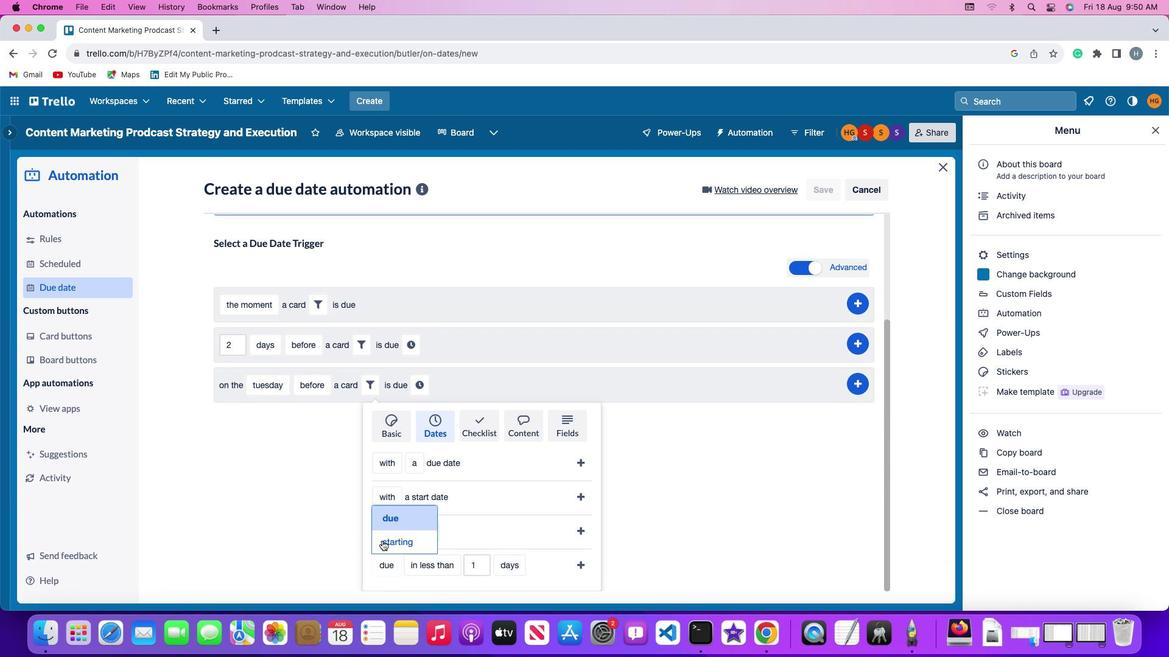 
Action: Mouse moved to (426, 560)
Screenshot: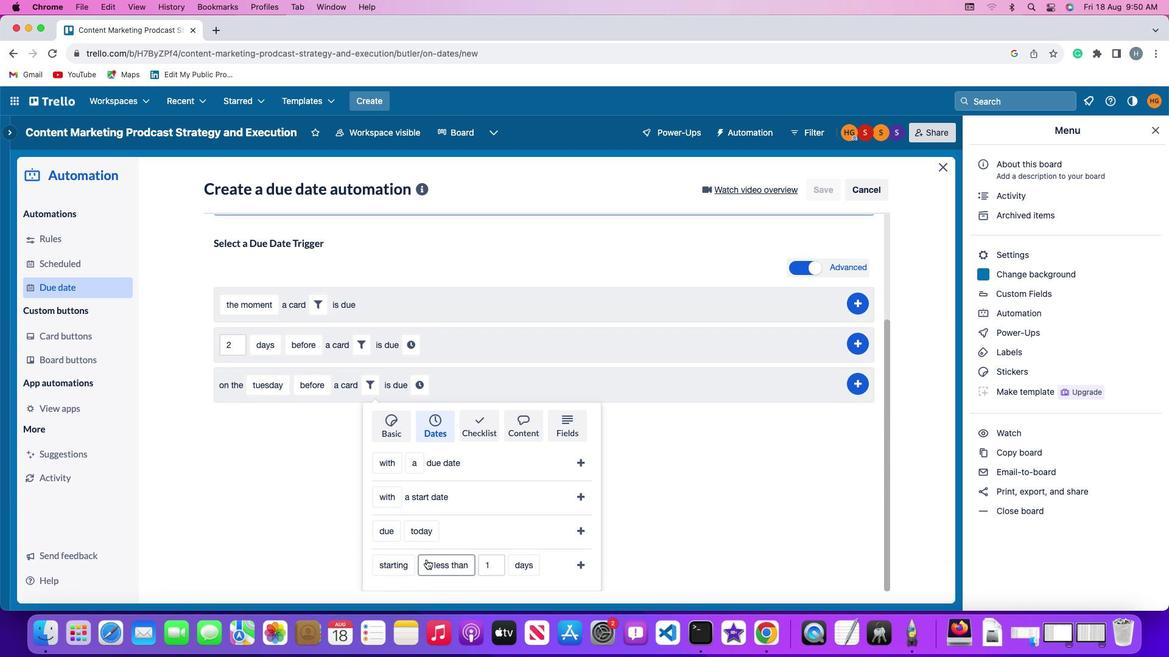 
Action: Mouse pressed left at (426, 560)
Screenshot: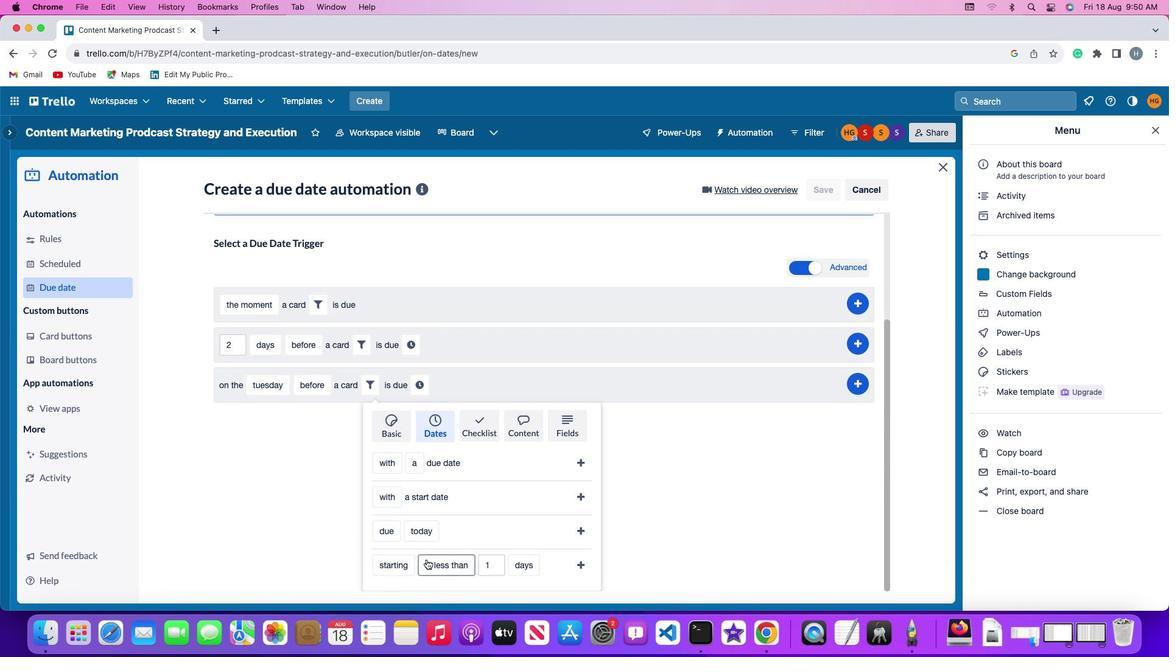 
Action: Mouse moved to (435, 490)
Screenshot: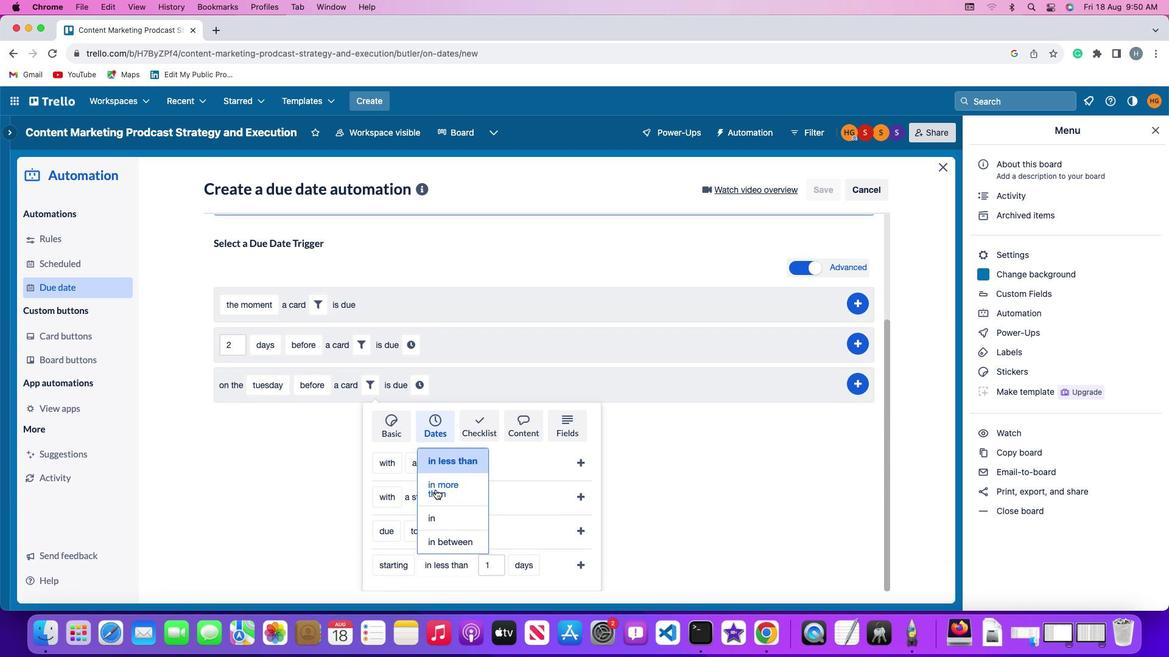 
Action: Mouse pressed left at (435, 490)
Screenshot: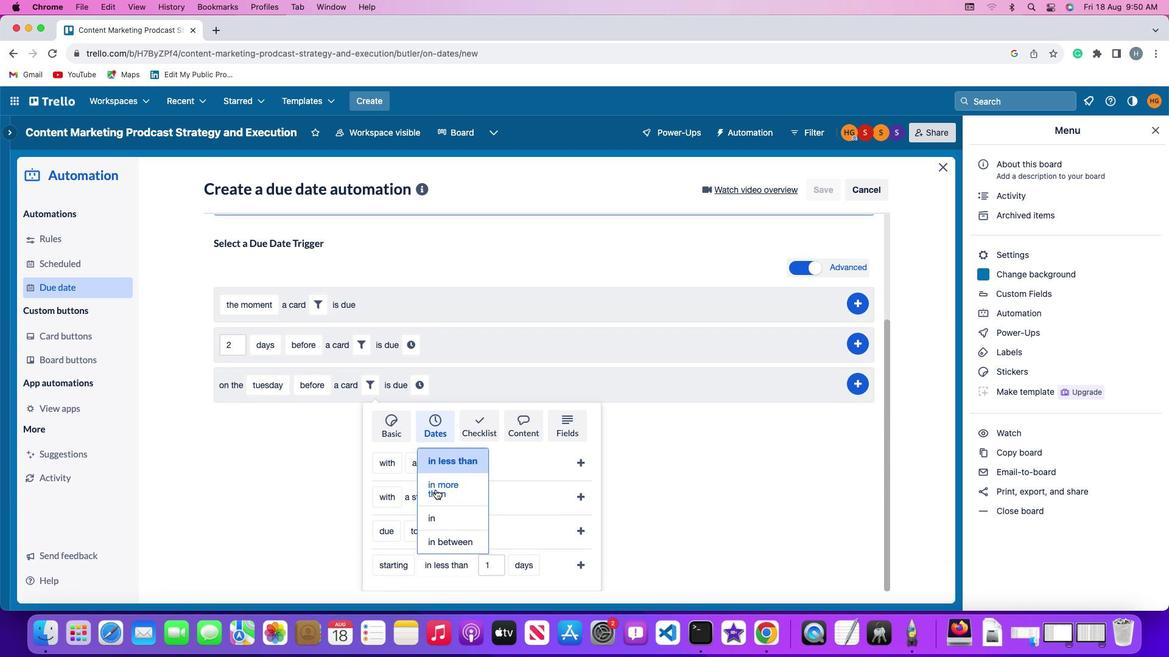 
Action: Mouse moved to (497, 568)
Screenshot: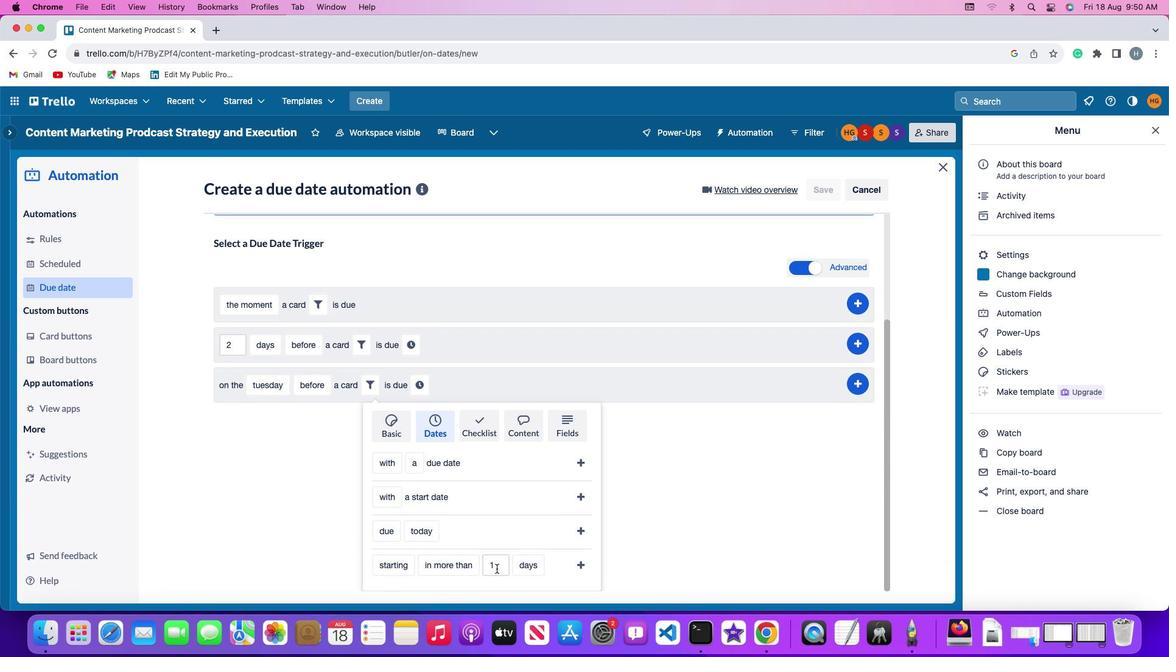 
Action: Mouse pressed left at (497, 568)
Screenshot: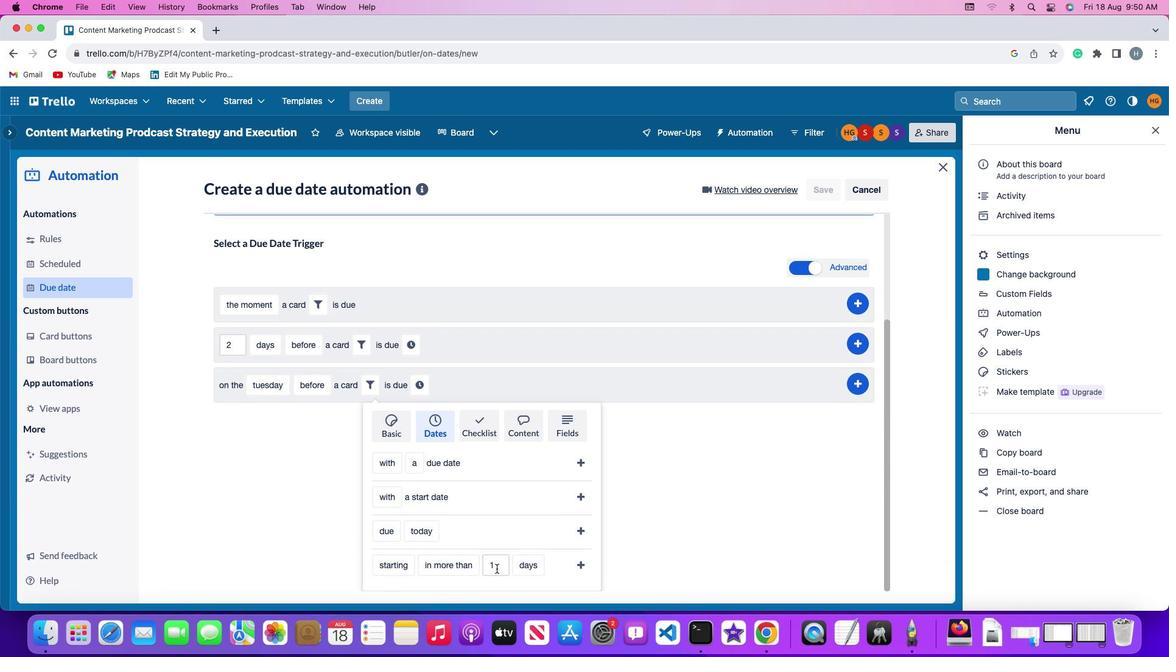 
Action: Mouse moved to (497, 568)
Screenshot: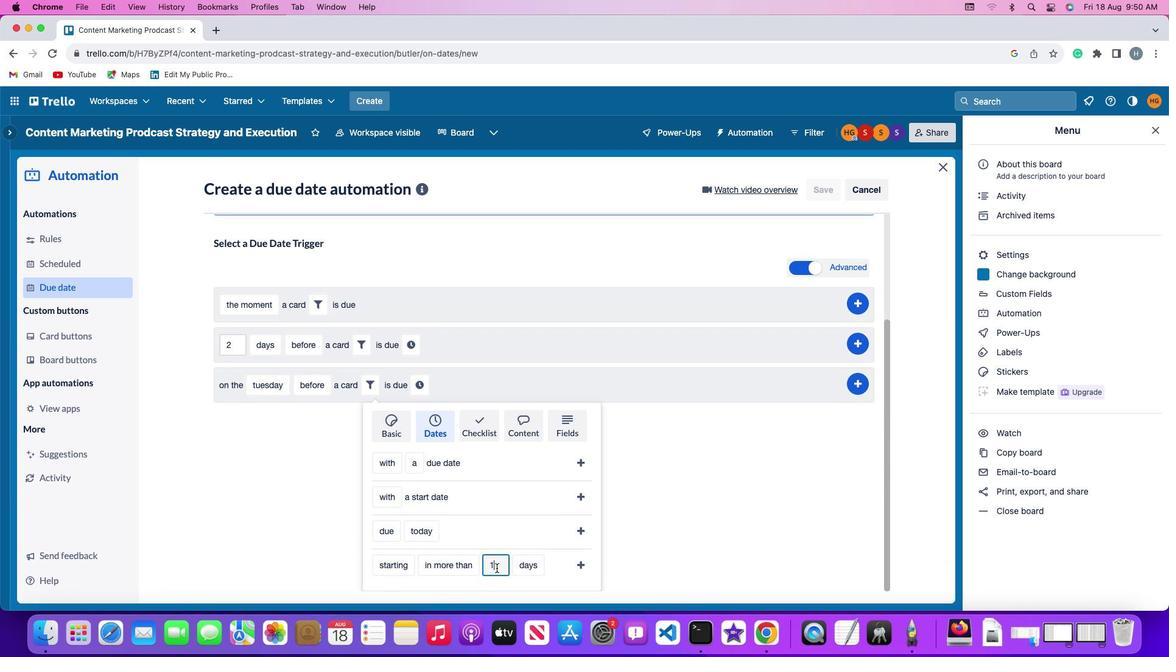 
Action: Key pressed Key.backspace
Screenshot: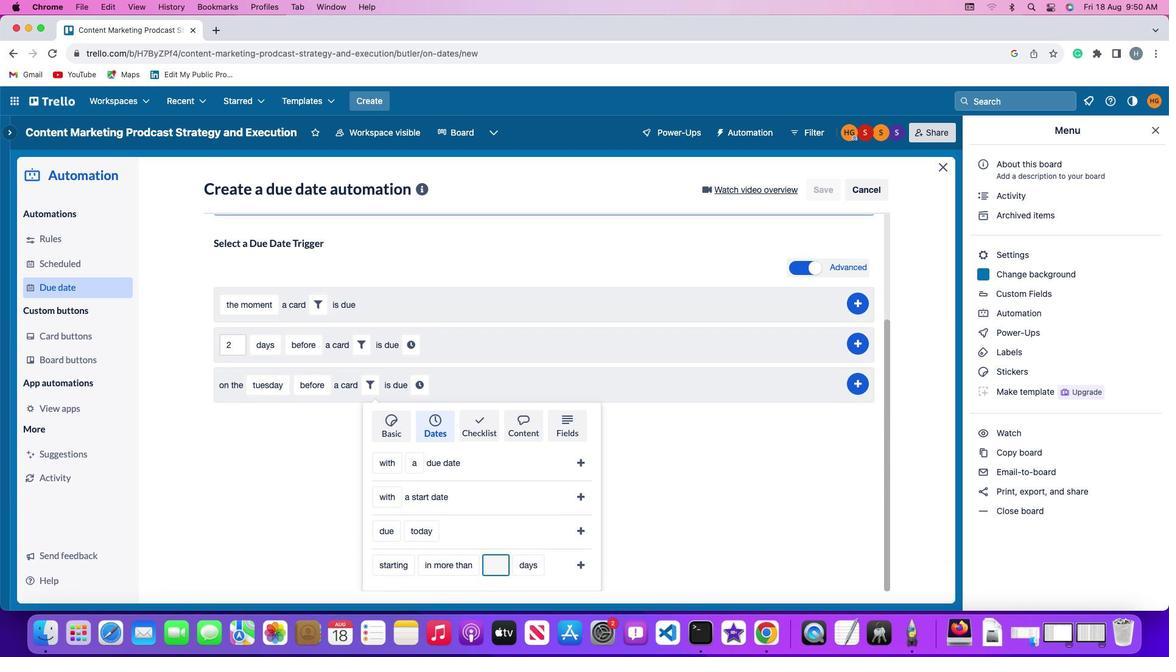 
Action: Mouse moved to (498, 567)
Screenshot: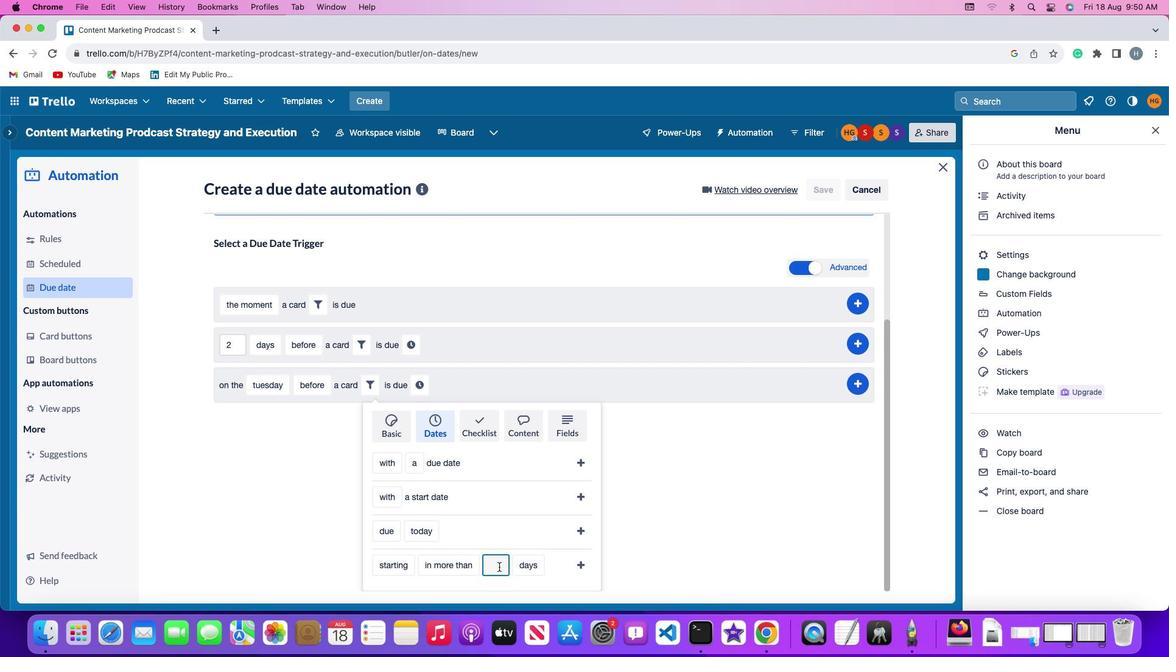 
Action: Key pressed '1'
Screenshot: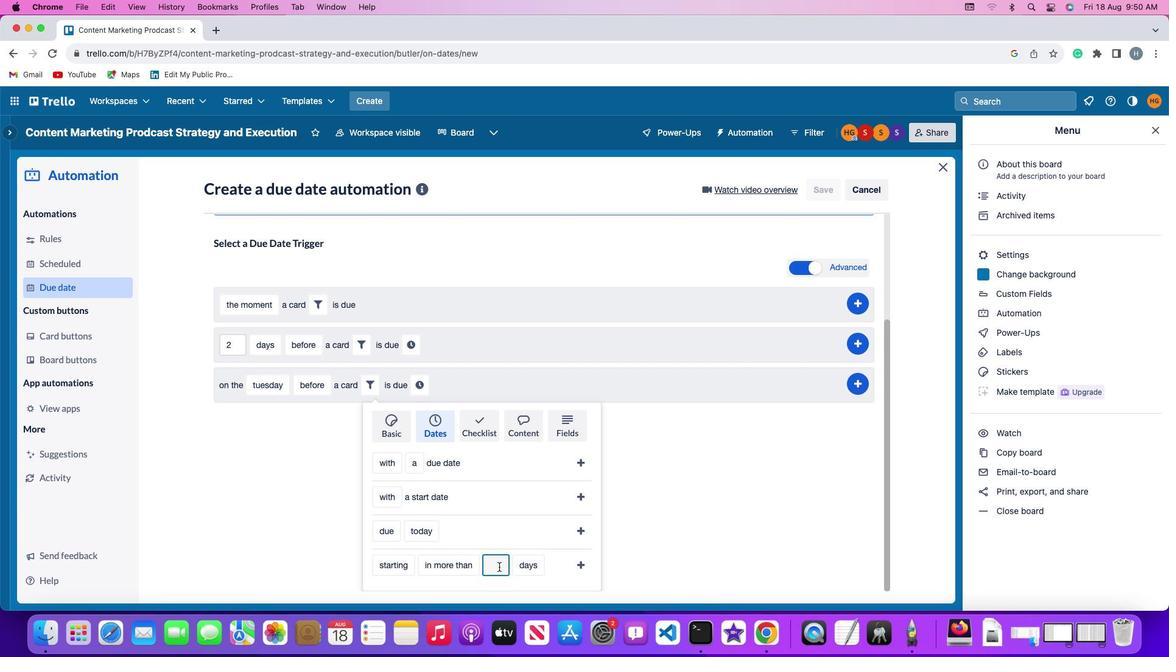 
Action: Mouse moved to (521, 565)
Screenshot: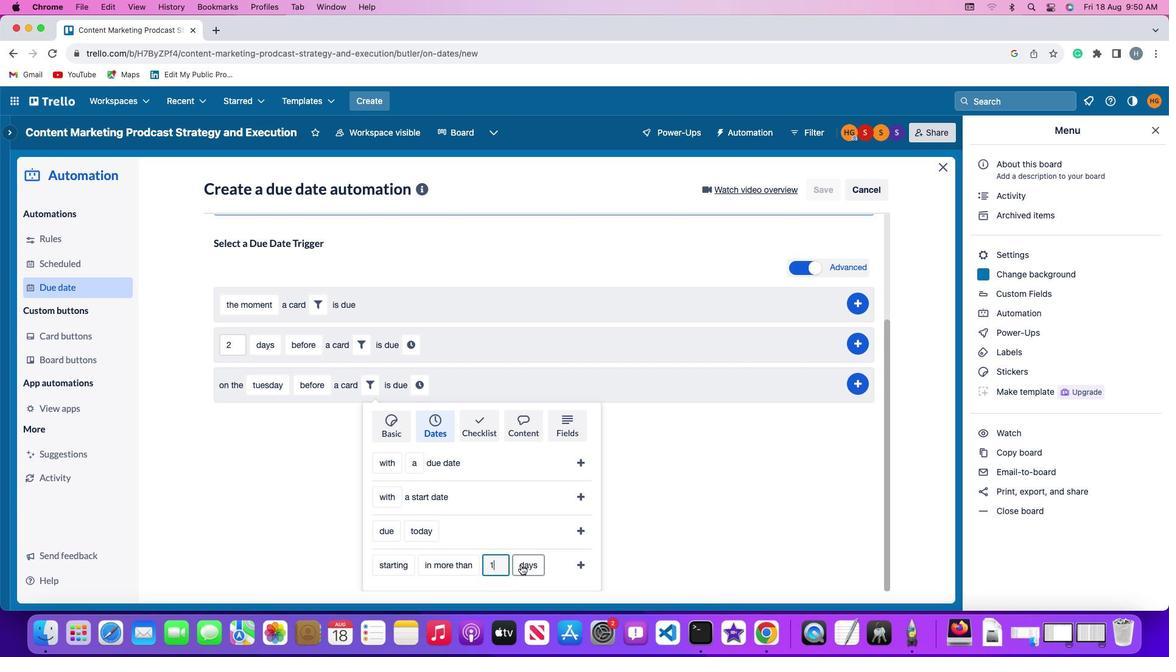 
Action: Mouse pressed left at (521, 565)
Screenshot: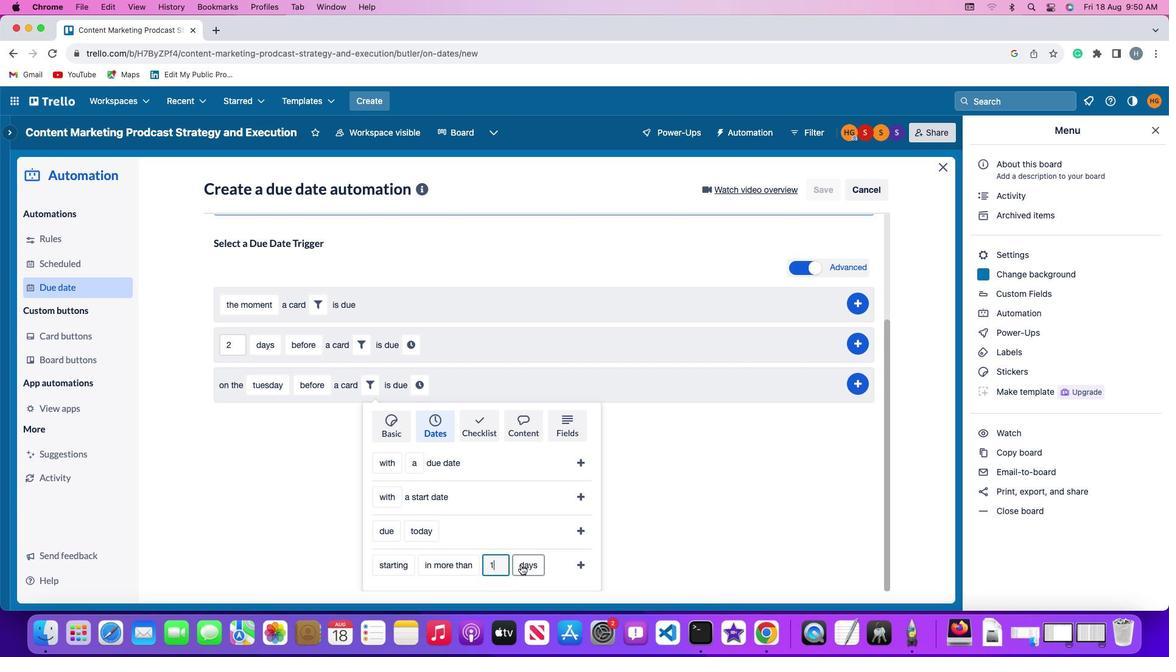 
Action: Mouse moved to (550, 525)
Screenshot: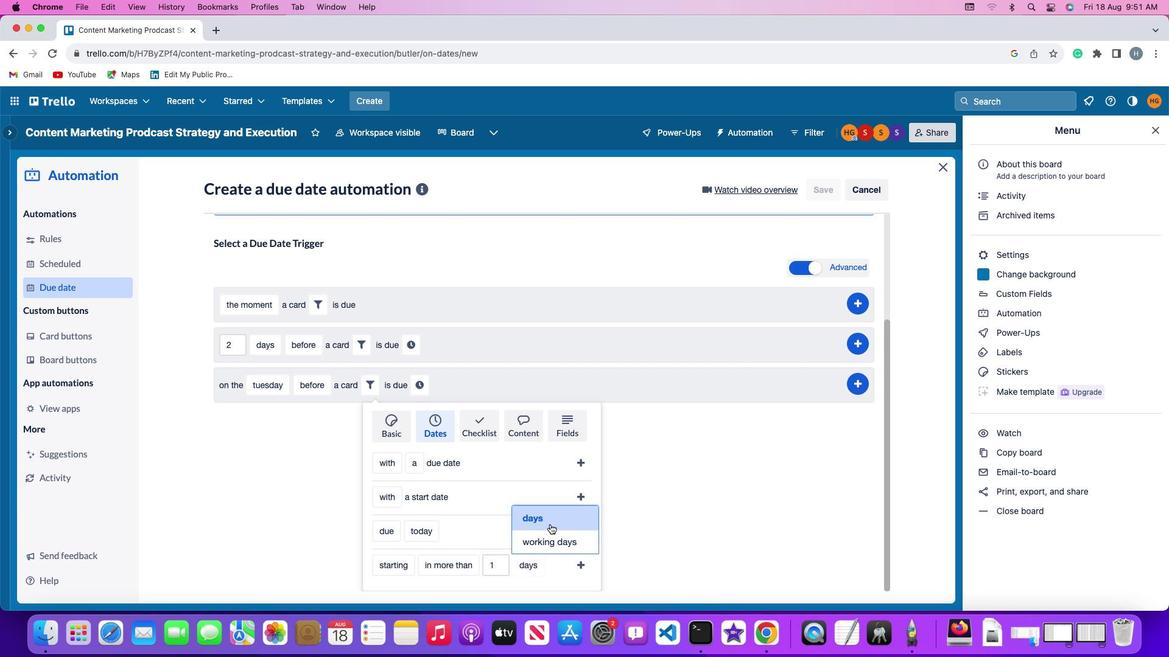 
Action: Mouse pressed left at (550, 525)
Screenshot: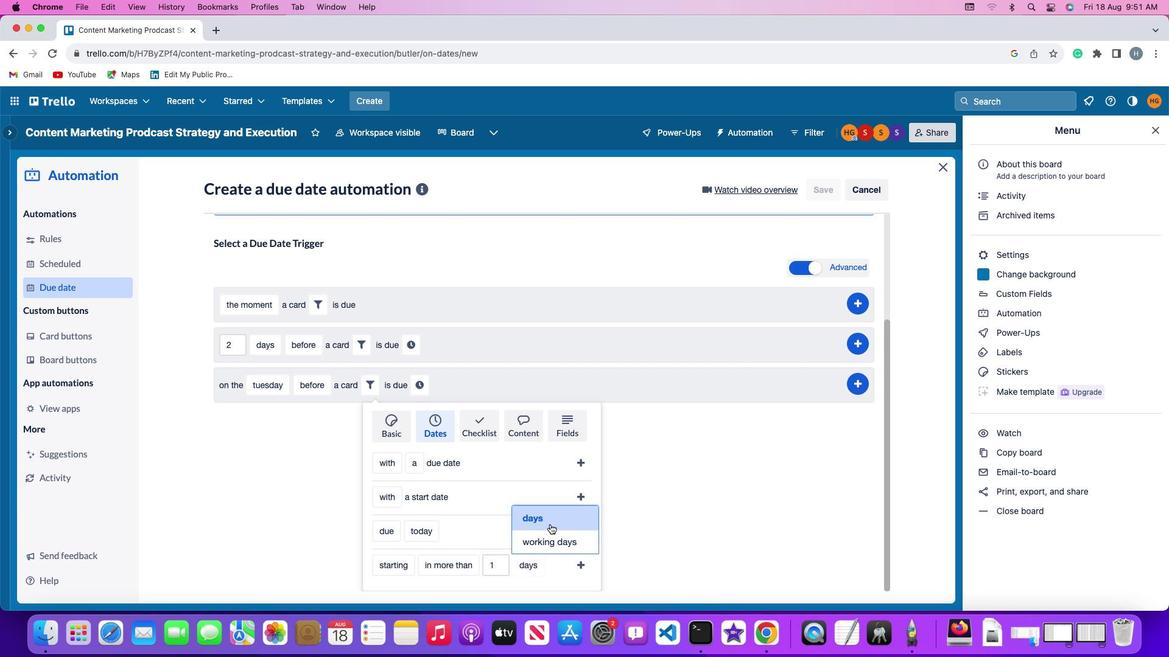 
Action: Mouse moved to (584, 562)
Screenshot: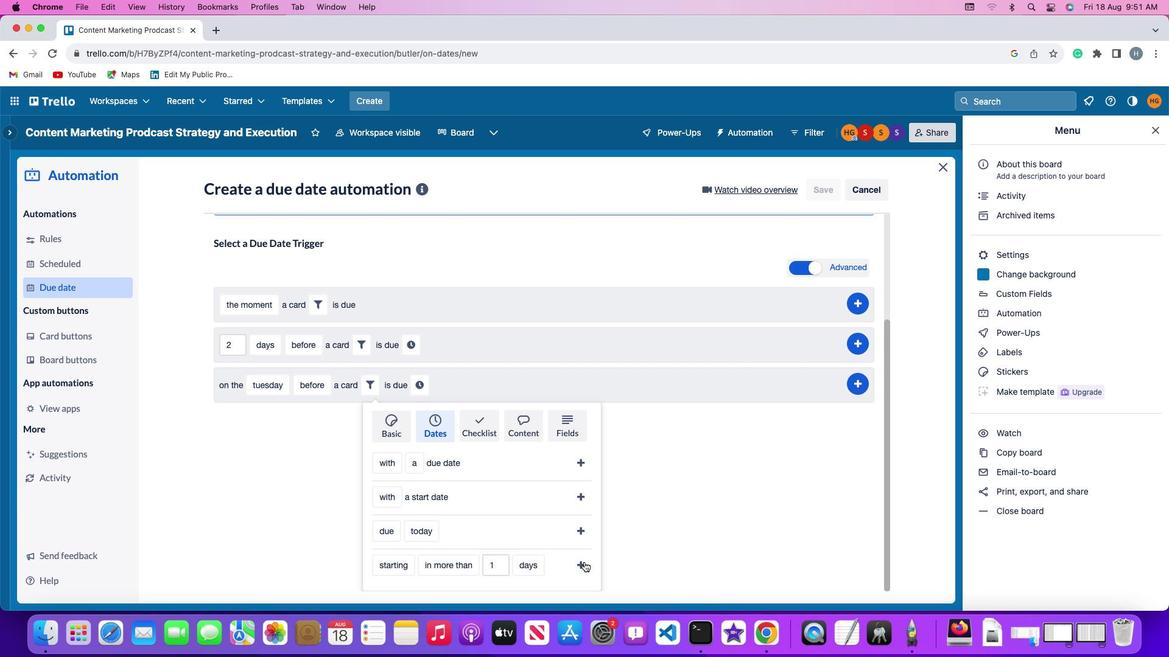 
Action: Mouse pressed left at (584, 562)
Screenshot: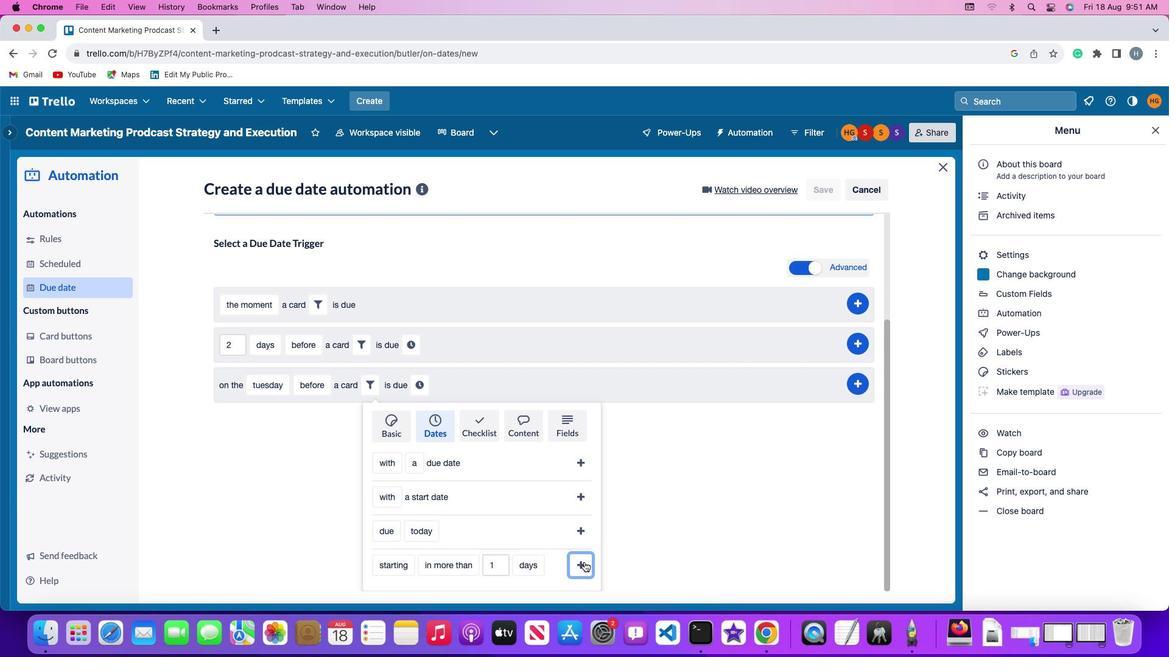 
Action: Mouse moved to (557, 534)
Screenshot: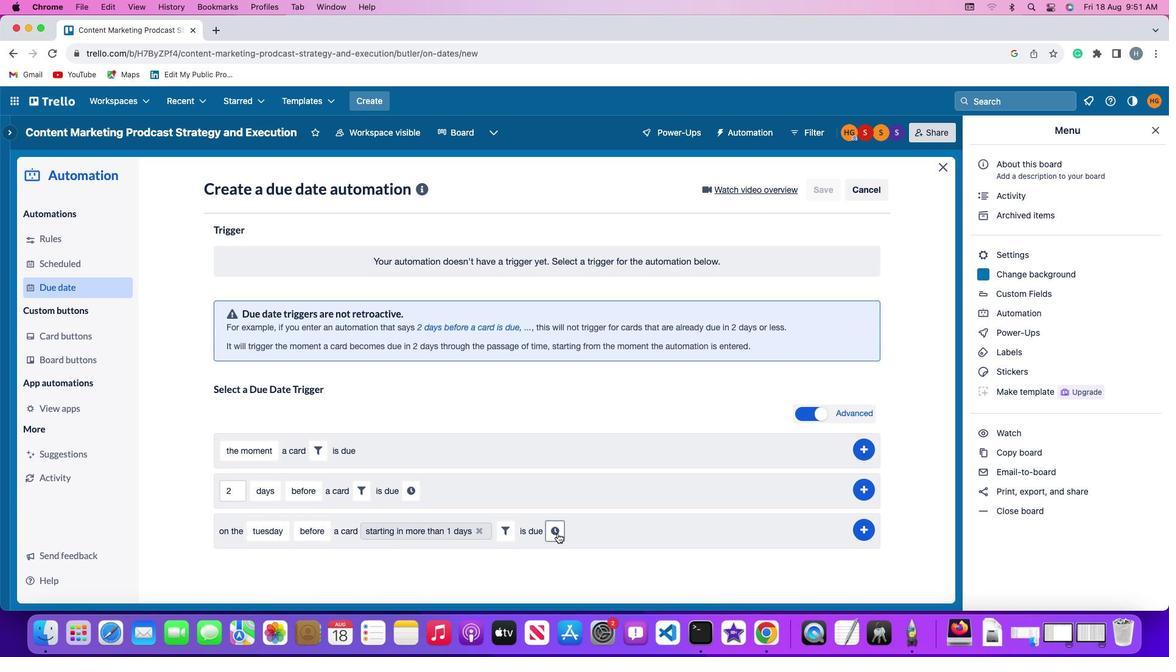 
Action: Mouse pressed left at (557, 534)
Screenshot: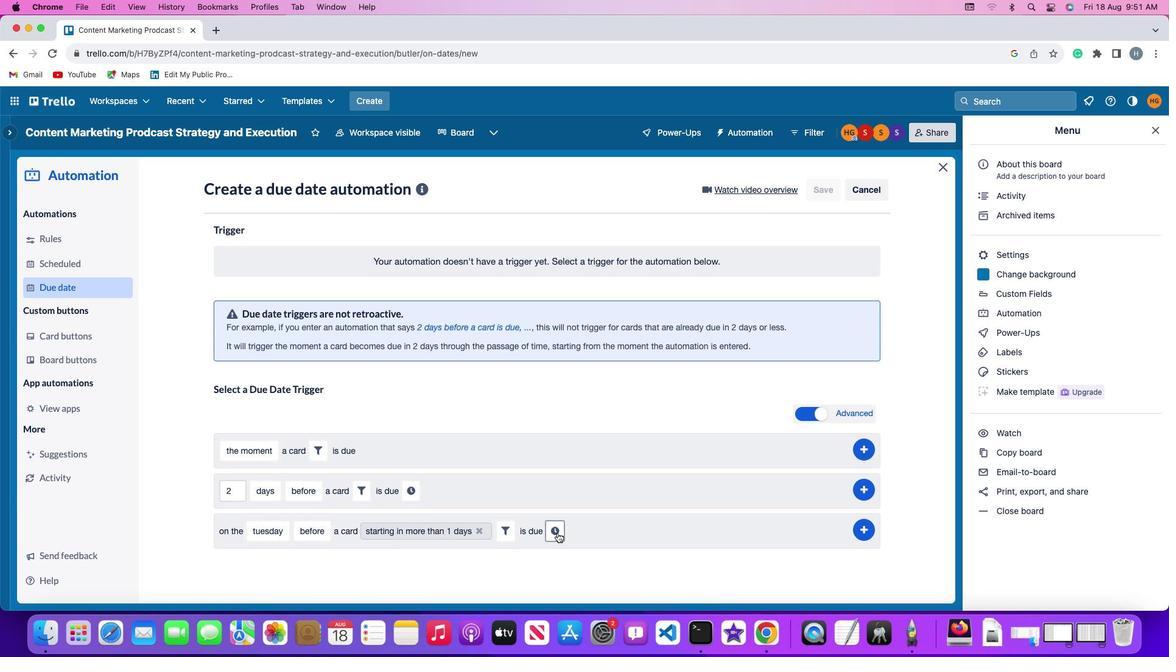 
Action: Mouse moved to (579, 532)
Screenshot: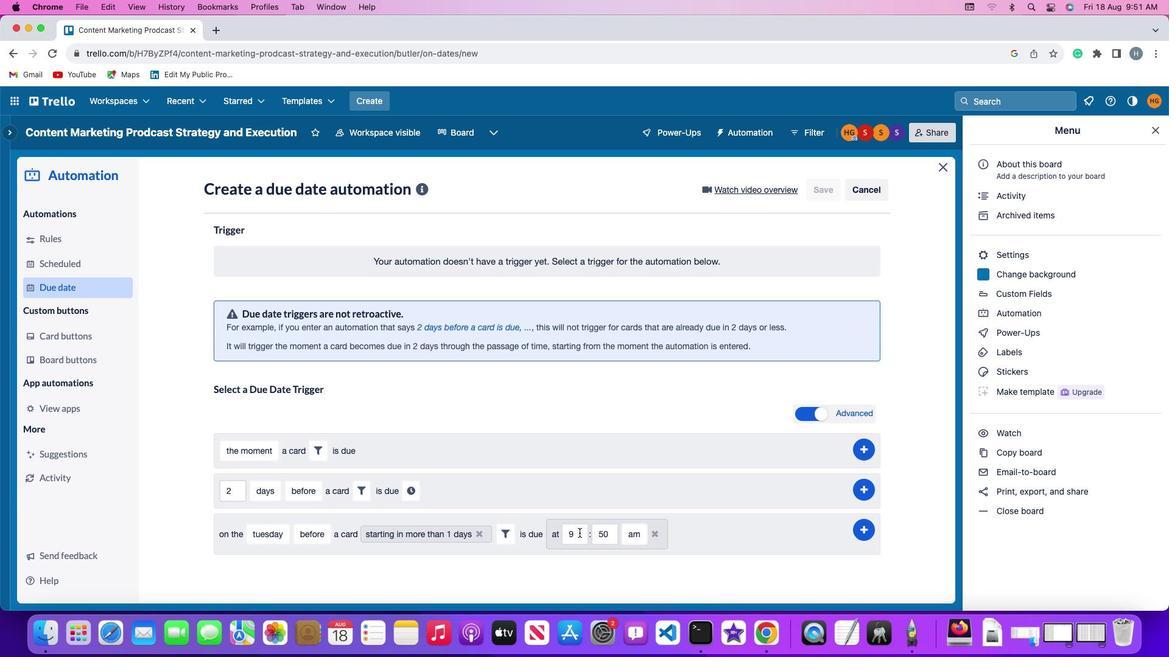 
Action: Mouse pressed left at (579, 532)
Screenshot: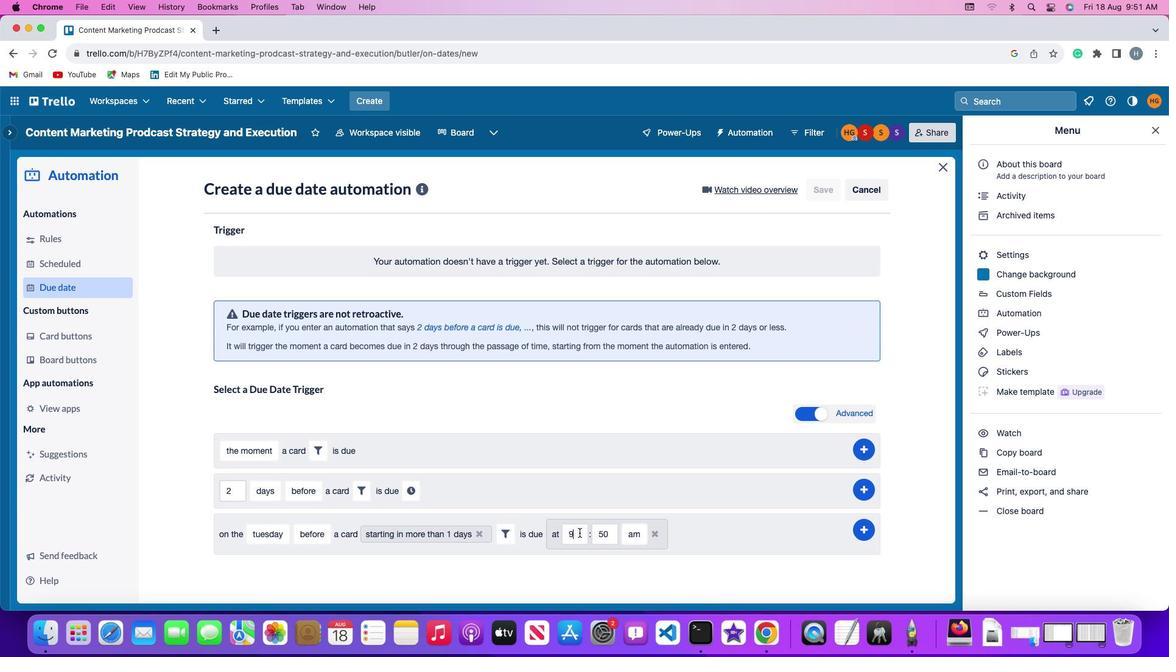 
Action: Mouse moved to (579, 533)
Screenshot: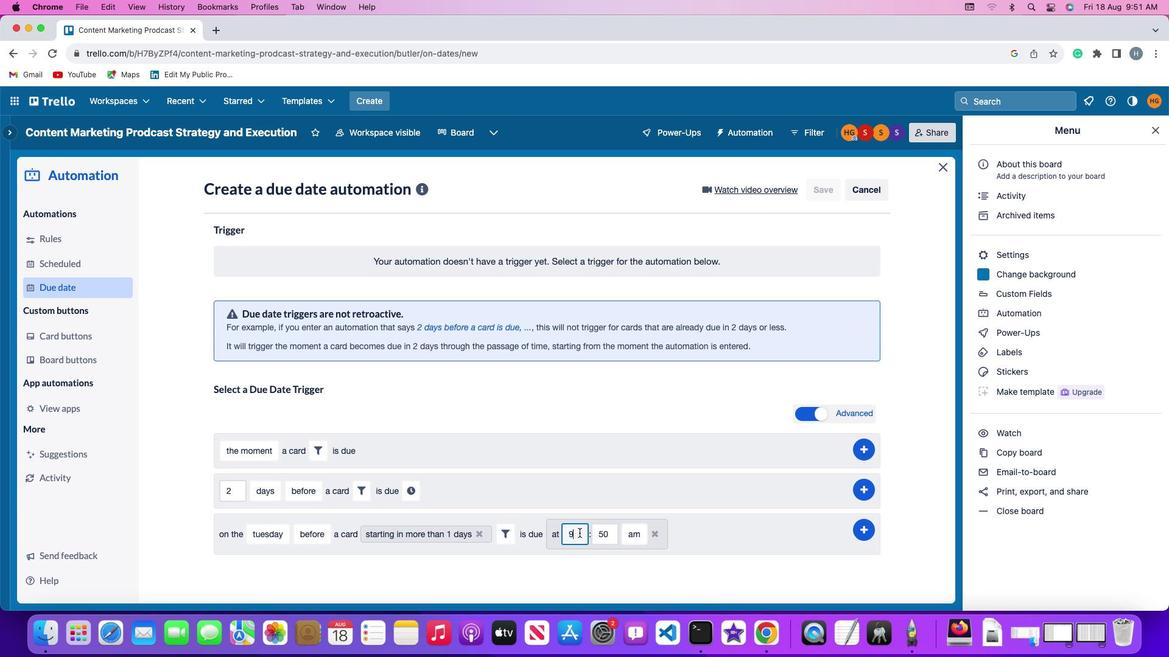 
Action: Key pressed Key.backspace
Screenshot: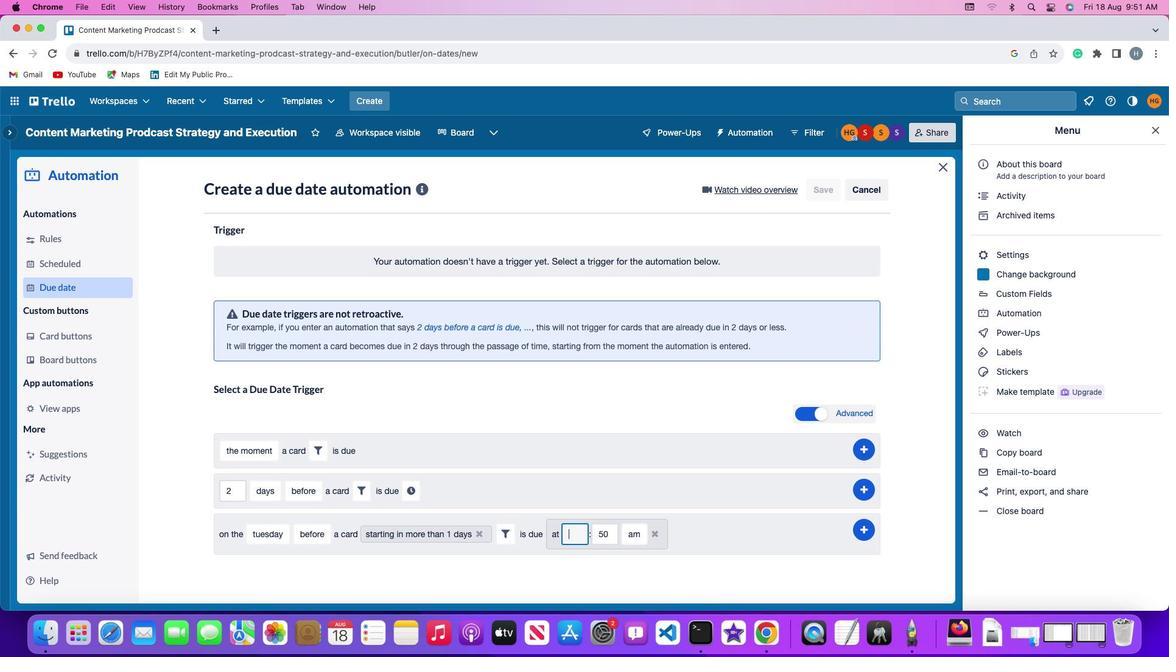 
Action: Mouse moved to (581, 533)
Screenshot: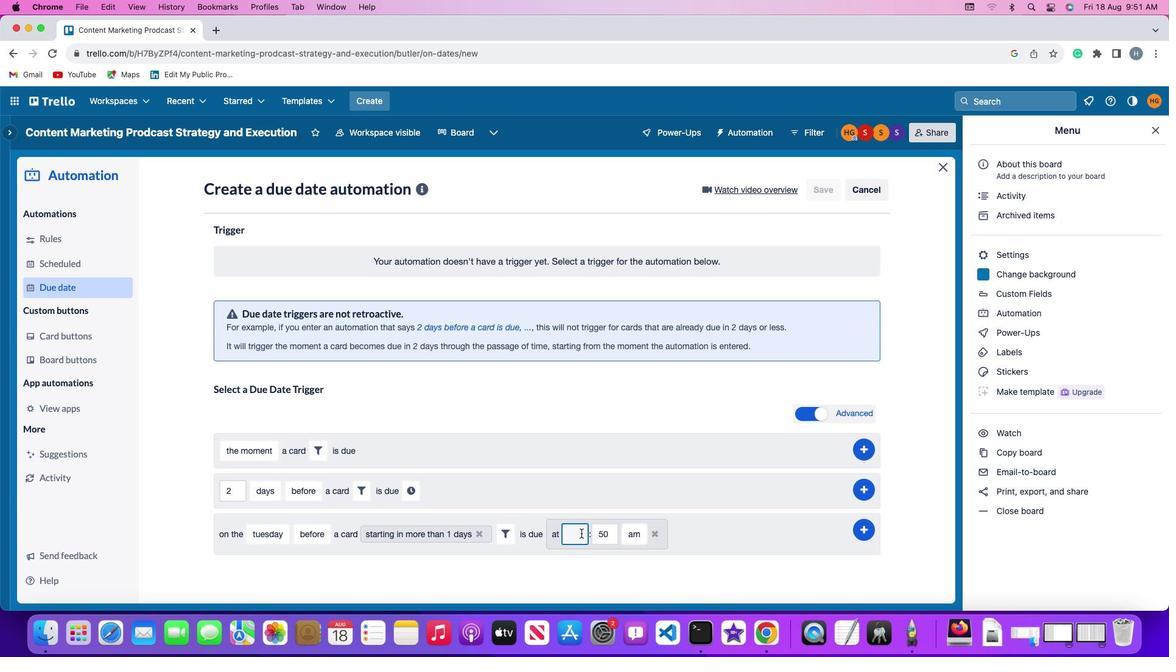 
Action: Key pressed '1'
Screenshot: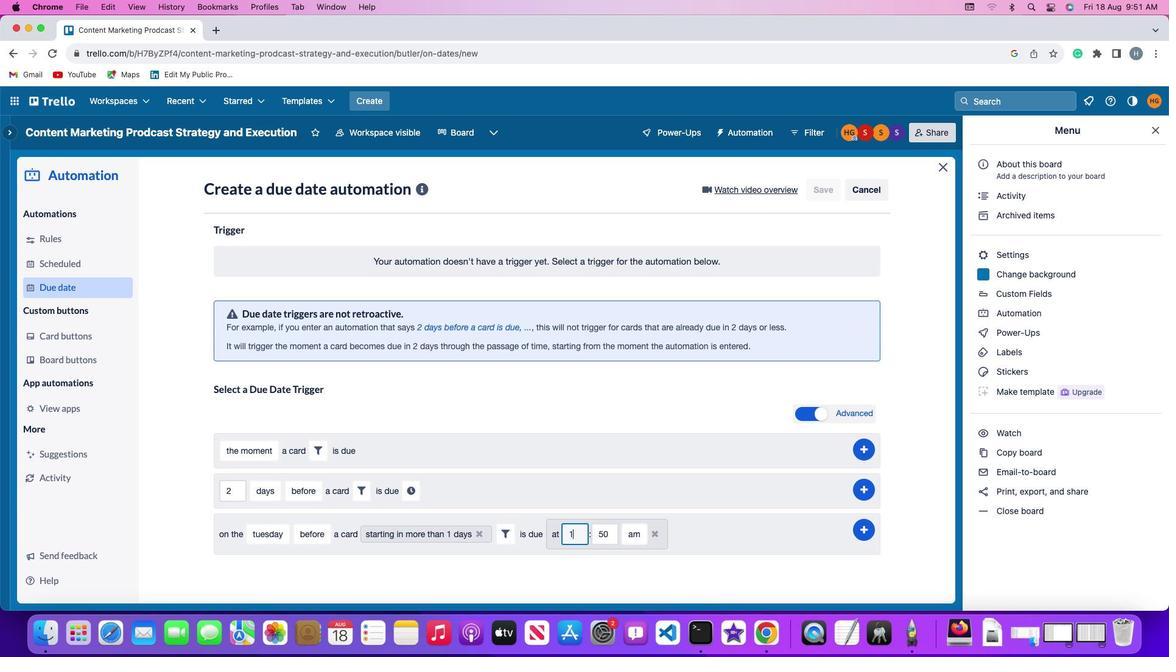 
Action: Mouse moved to (582, 533)
Screenshot: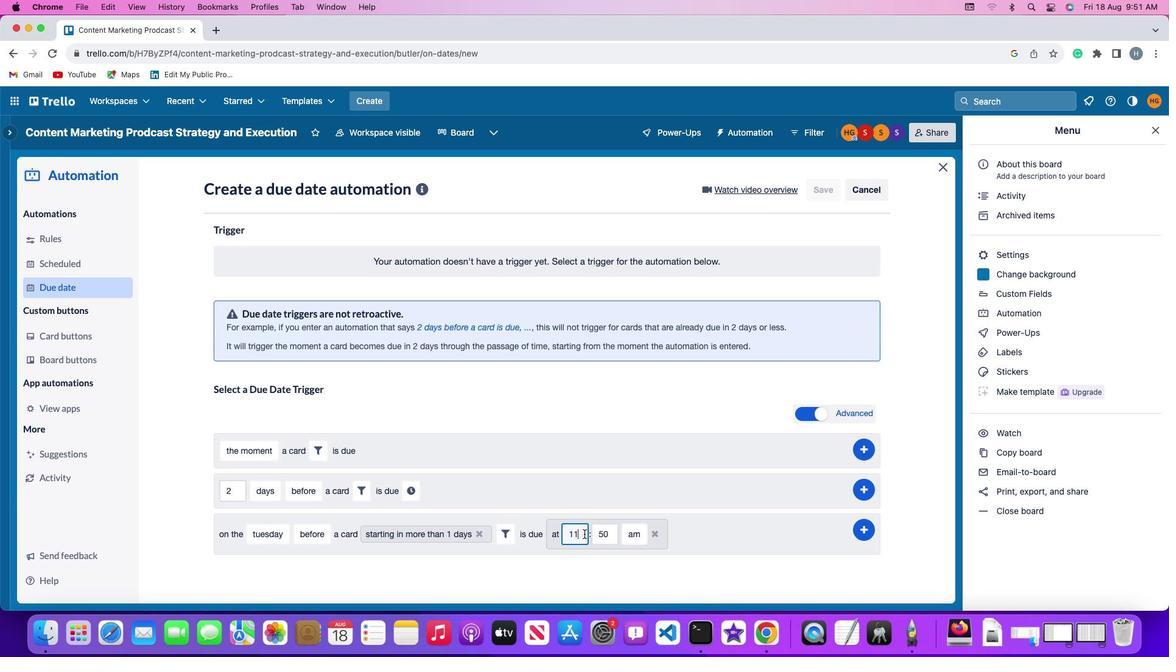 
Action: Key pressed '1'
Screenshot: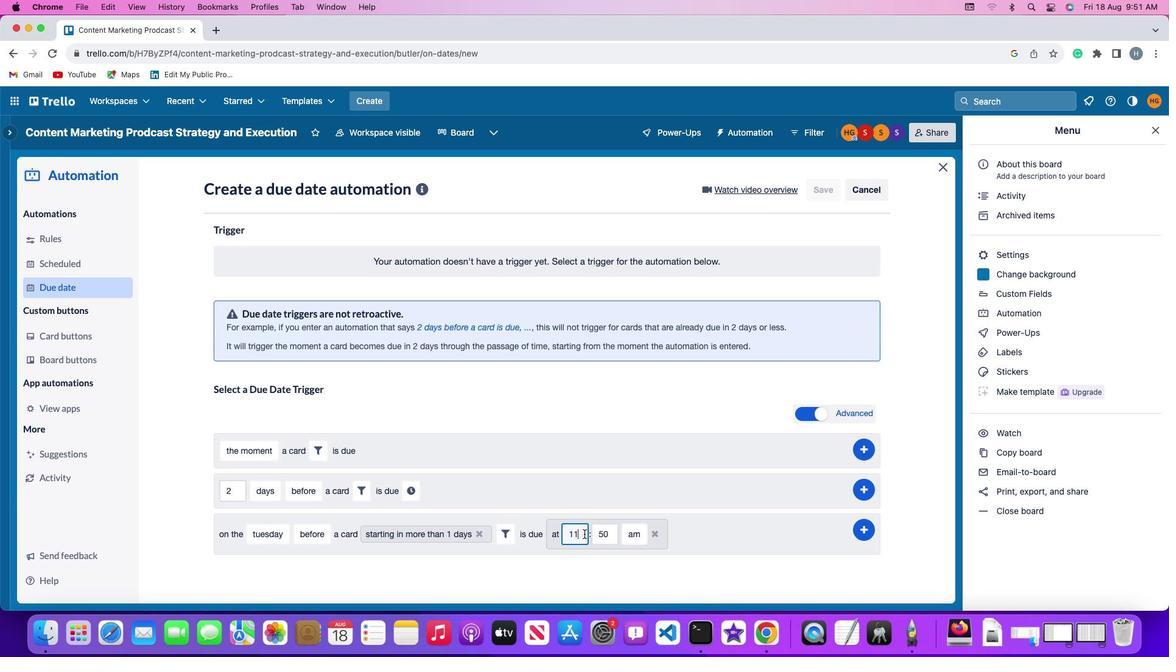 
Action: Mouse moved to (614, 535)
Screenshot: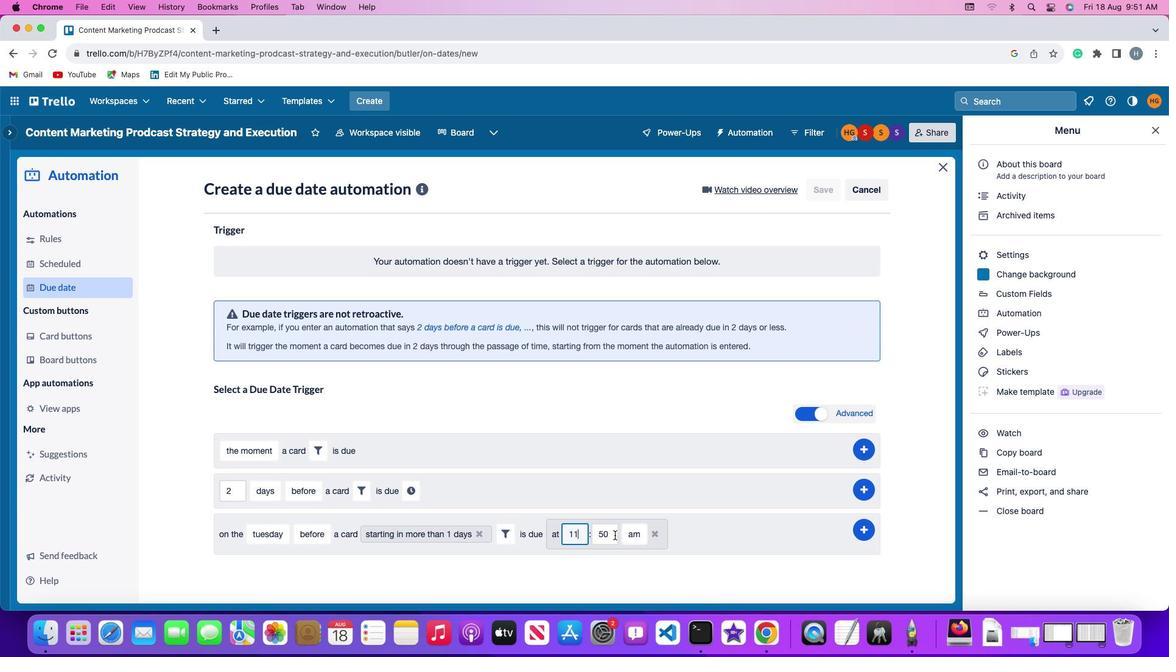 
Action: Mouse pressed left at (614, 535)
Screenshot: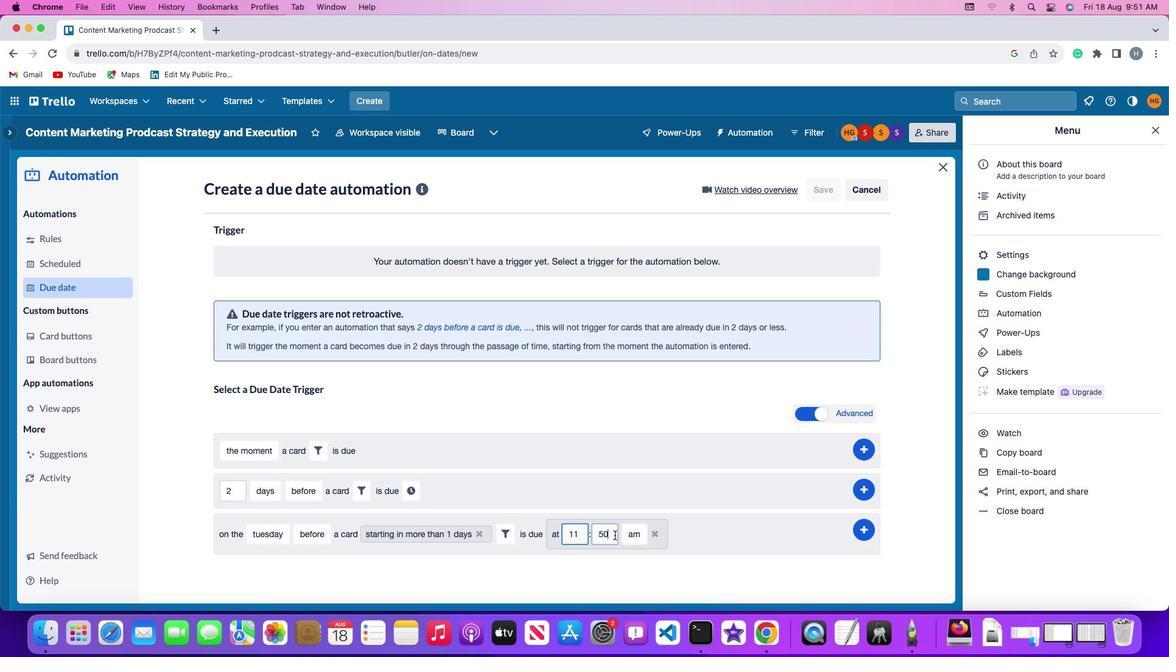 
Action: Key pressed Key.backspaceKey.backspace
Screenshot: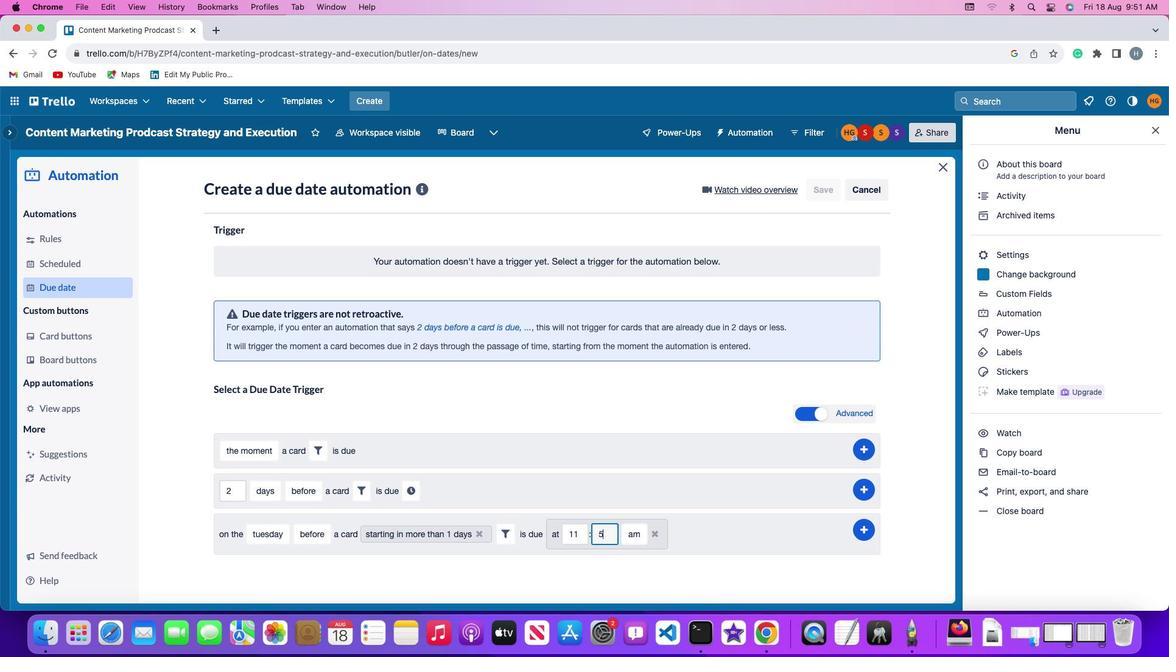
Action: Mouse moved to (615, 535)
Screenshot: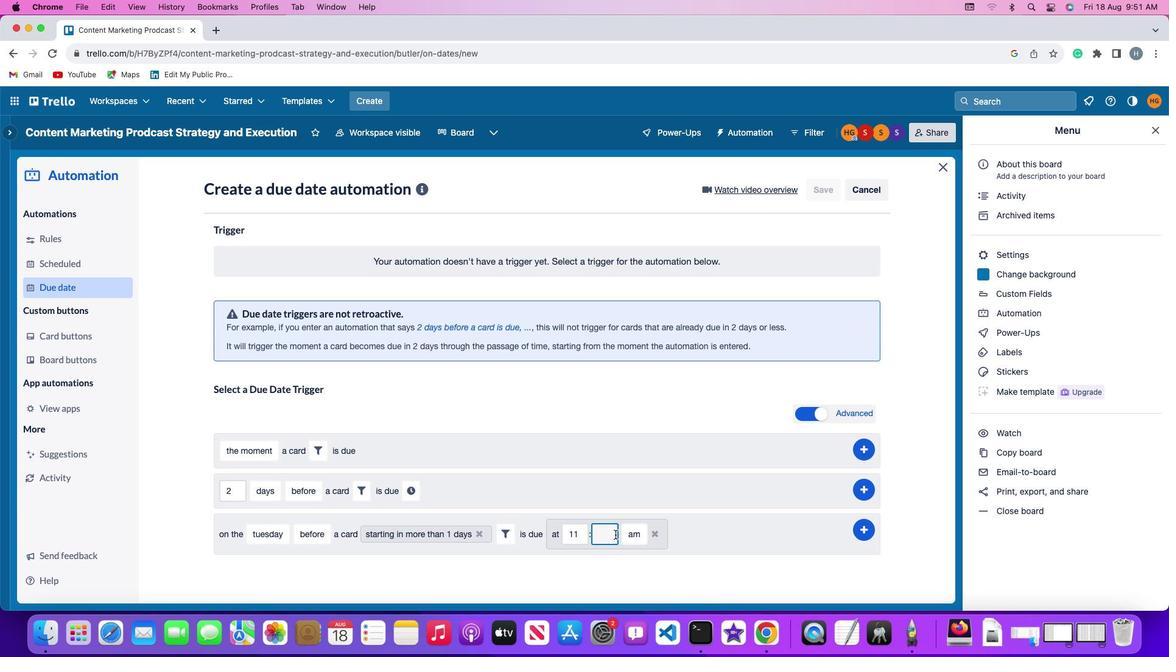 
Action: Key pressed '0''0'
Screenshot: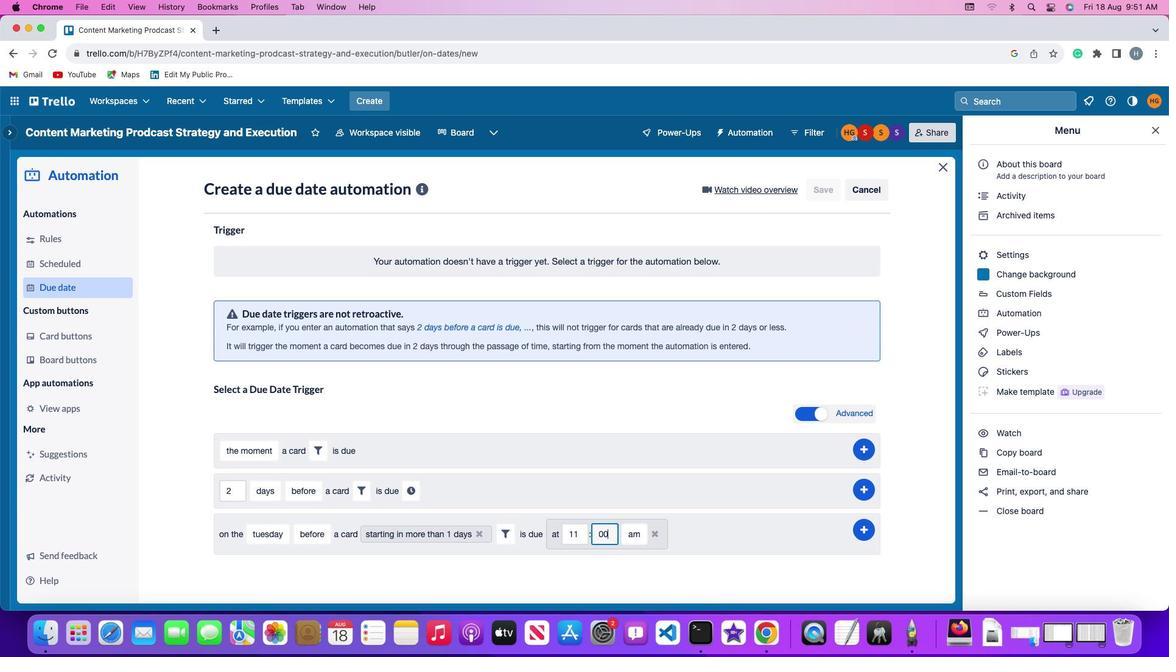 
Action: Mouse moved to (632, 534)
Screenshot: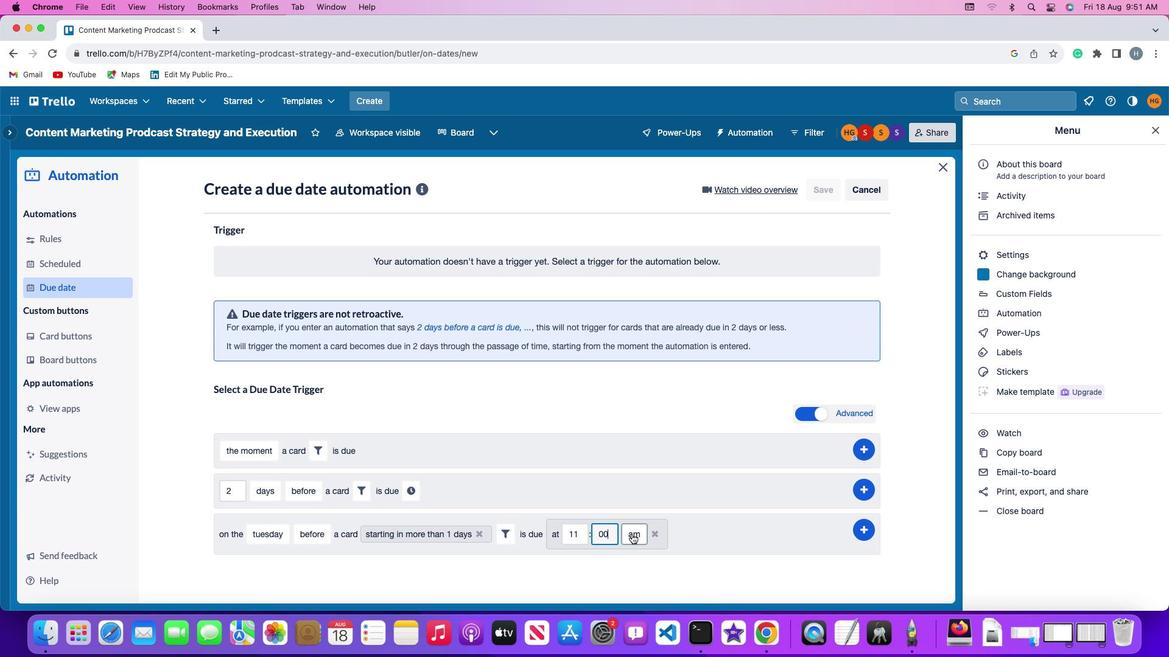 
Action: Mouse pressed left at (632, 534)
Screenshot: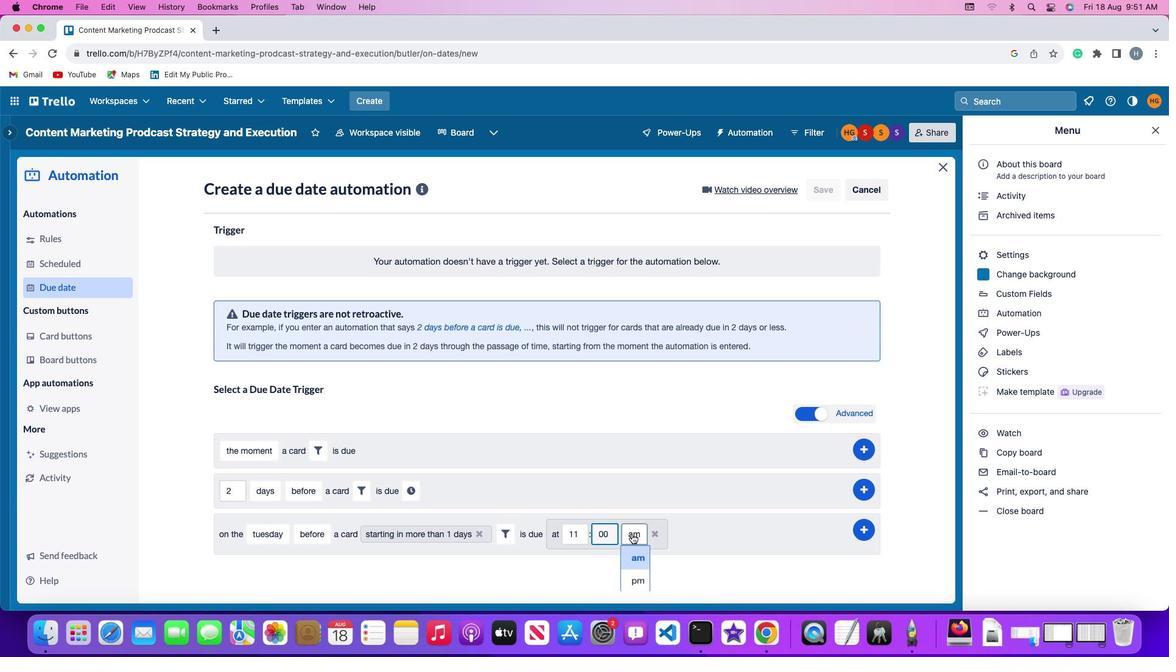 
Action: Mouse moved to (633, 556)
Screenshot: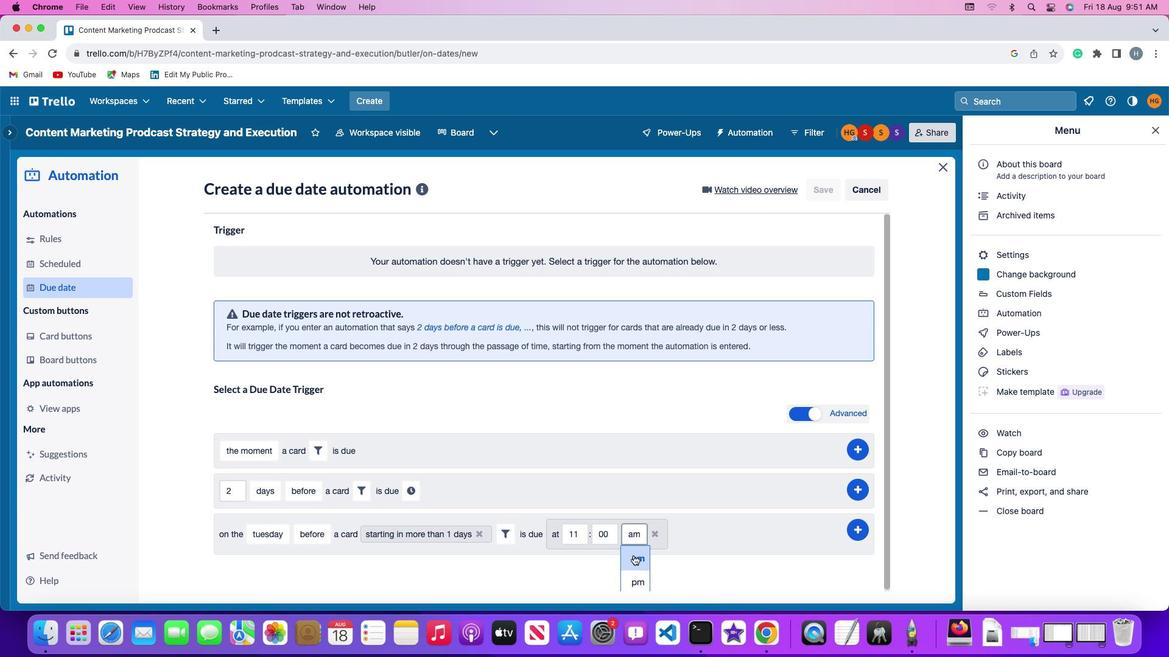 
Action: Mouse pressed left at (633, 556)
Screenshot: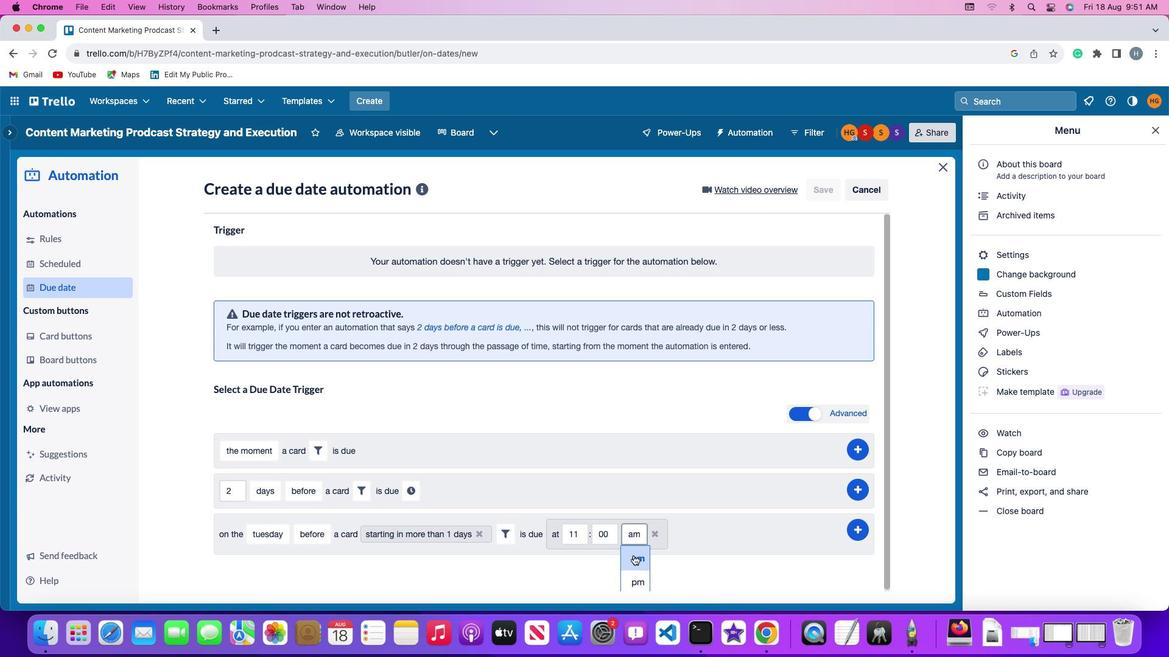 
Action: Mouse moved to (862, 525)
Screenshot: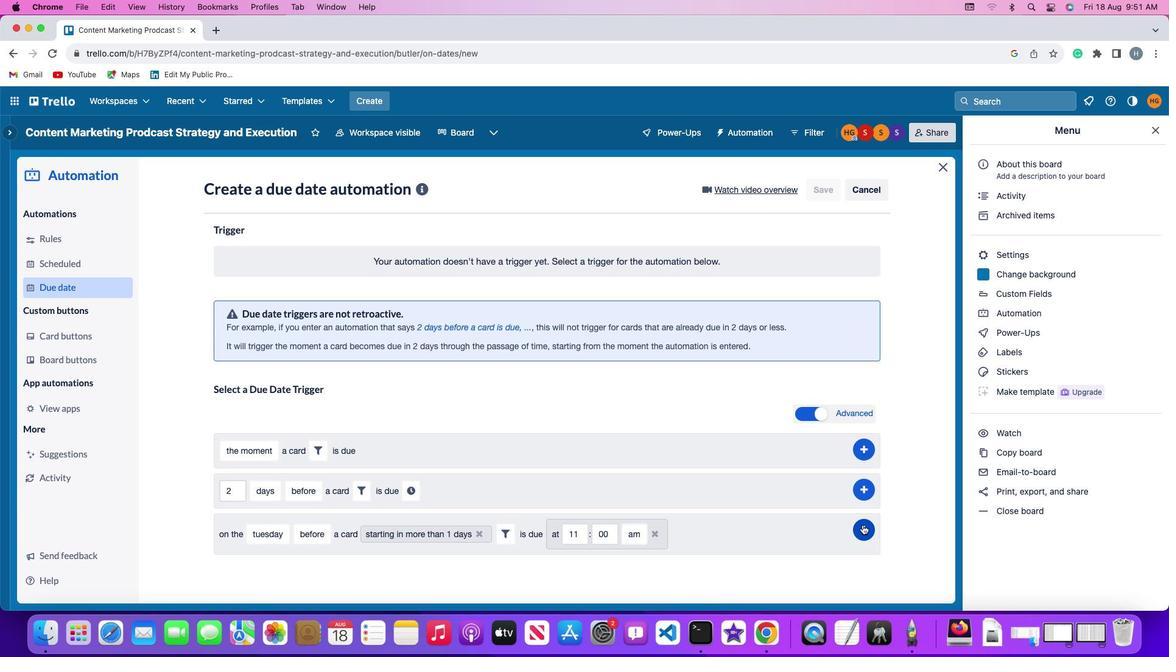 
Action: Mouse pressed left at (862, 525)
Screenshot: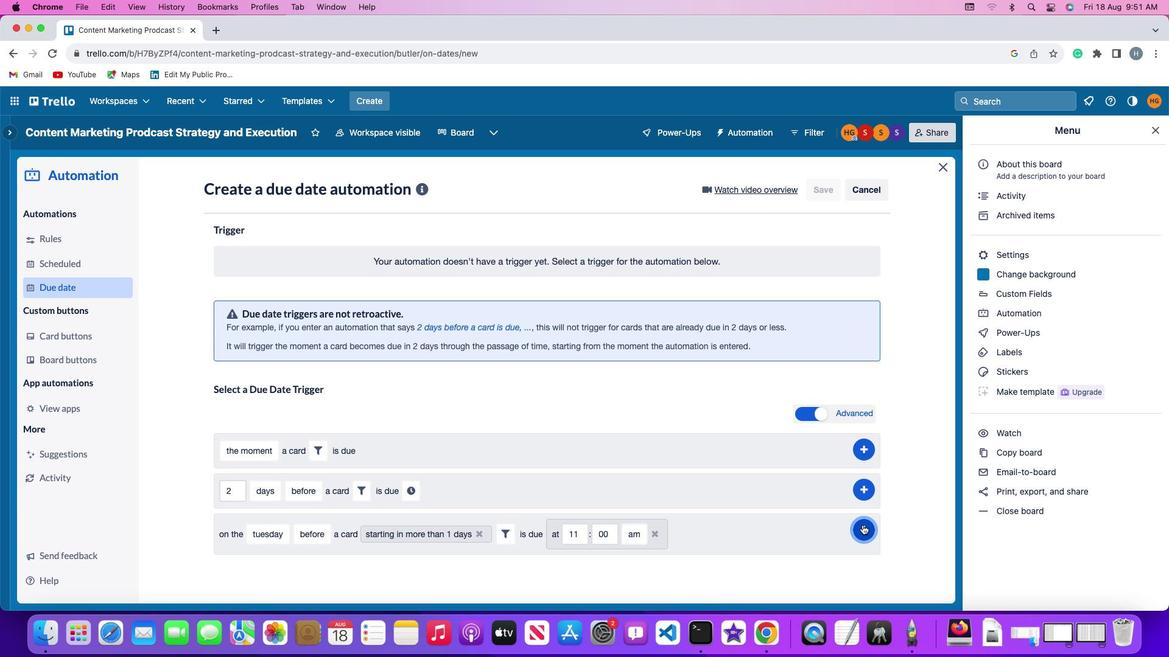 
Action: Mouse moved to (896, 450)
Screenshot: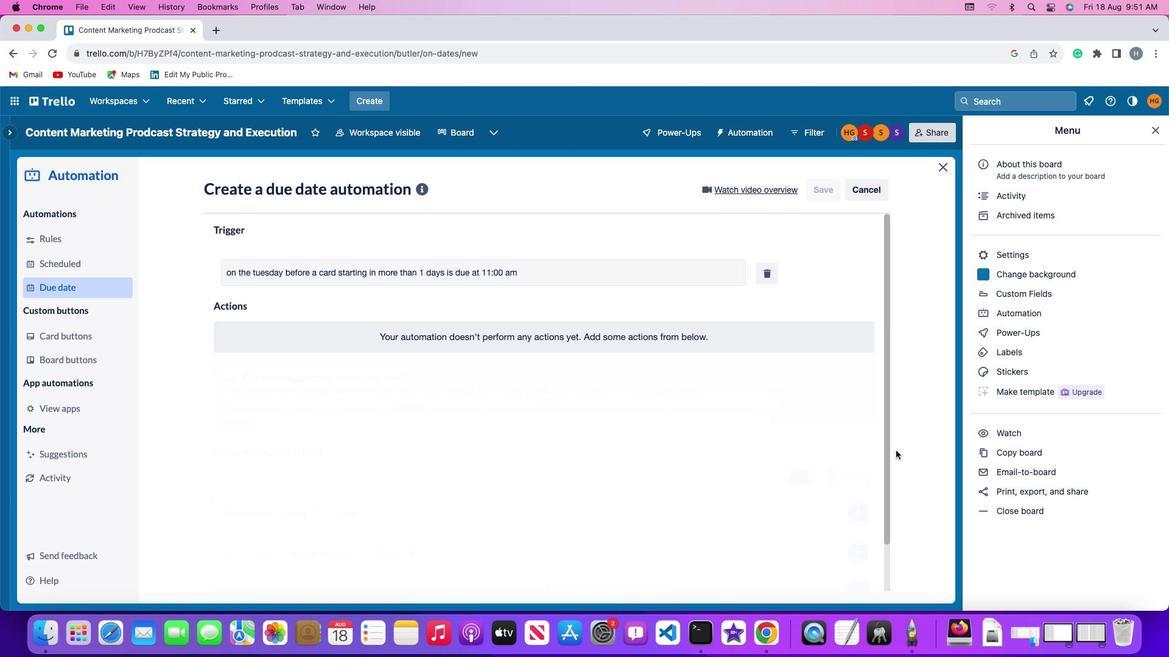
